Task: Create a due date automation trigger when advanced on, on the monday after a card is due add fields with custom field "Resume" set to a date between 1 and 7 working days ago at 11:00 AM.
Action: Mouse moved to (1173, 95)
Screenshot: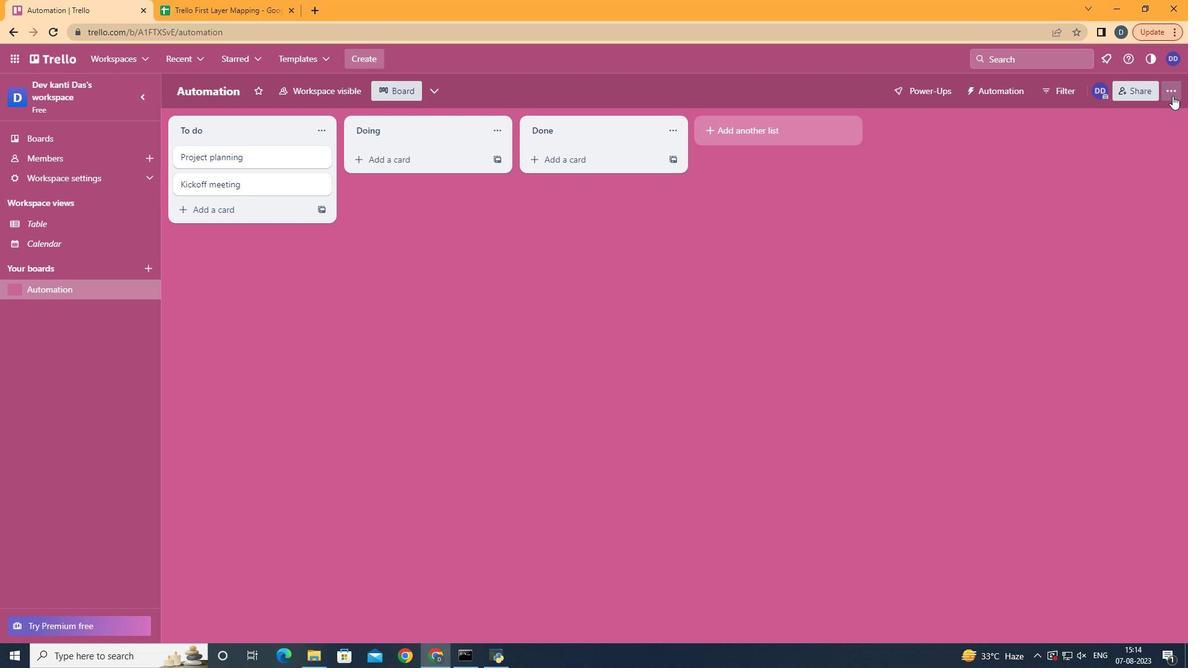 
Action: Mouse pressed left at (1173, 95)
Screenshot: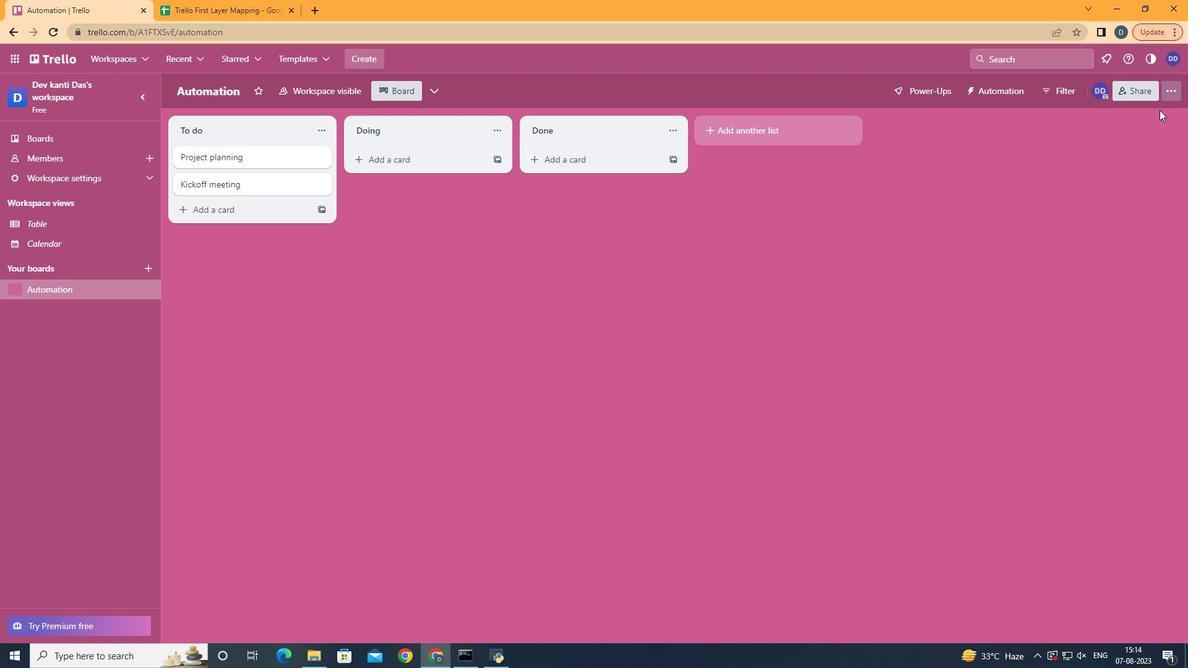 
Action: Mouse moved to (1041, 272)
Screenshot: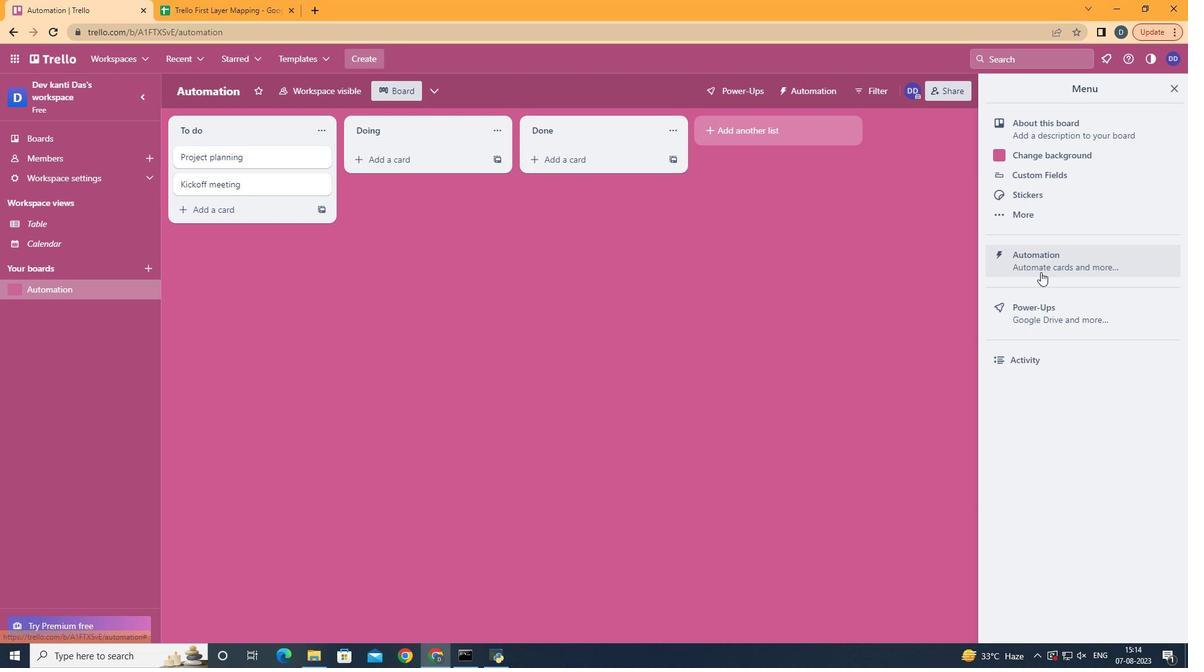 
Action: Mouse pressed left at (1041, 272)
Screenshot: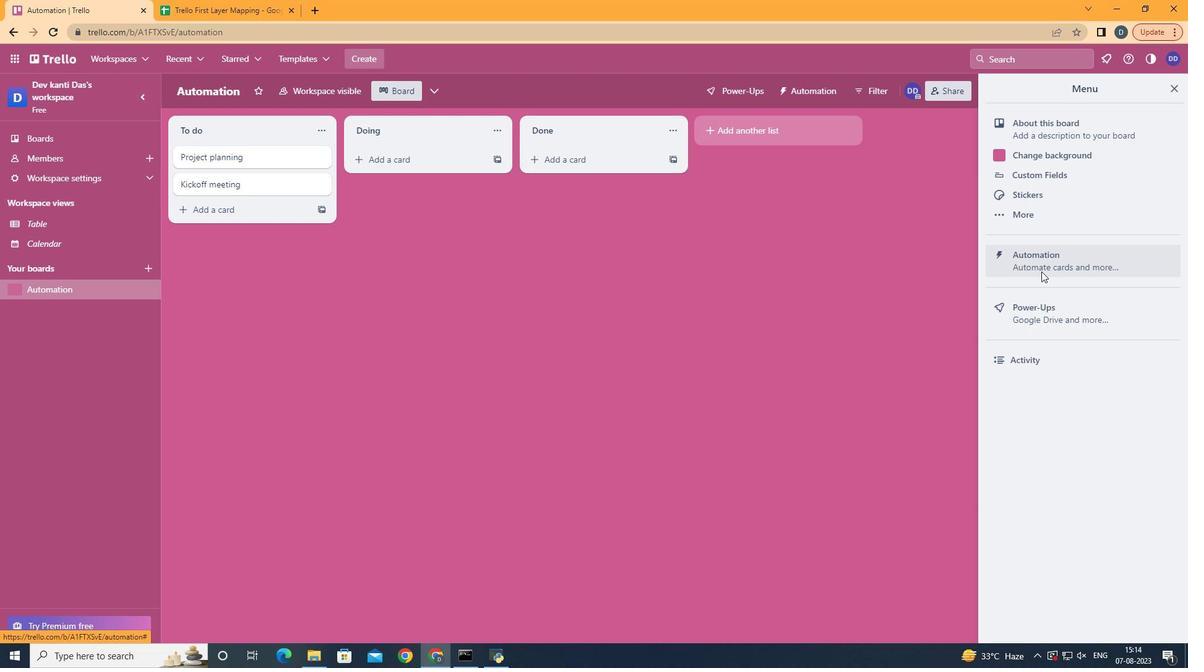 
Action: Mouse moved to (217, 256)
Screenshot: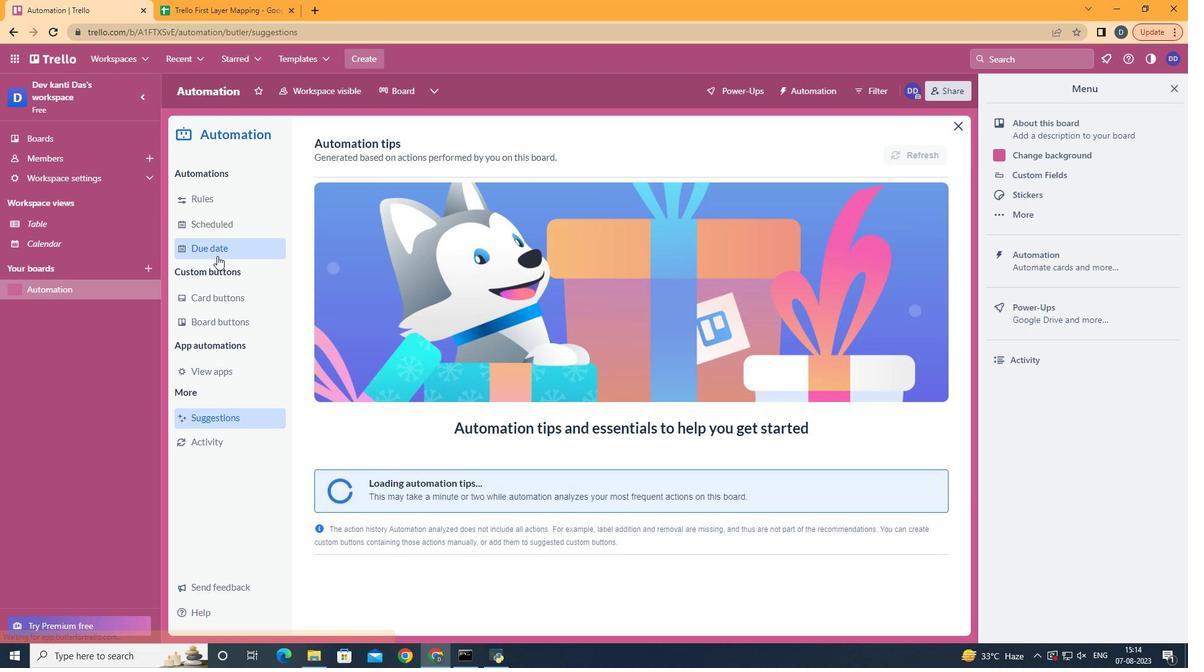 
Action: Mouse pressed left at (217, 256)
Screenshot: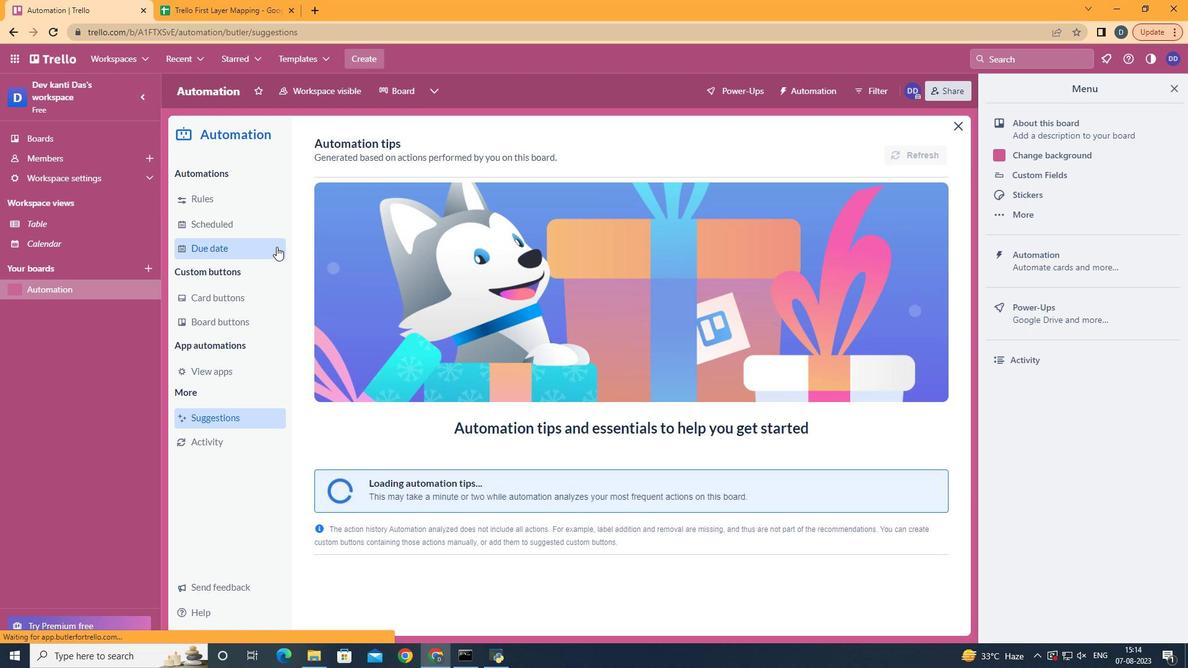 
Action: Mouse moved to (864, 151)
Screenshot: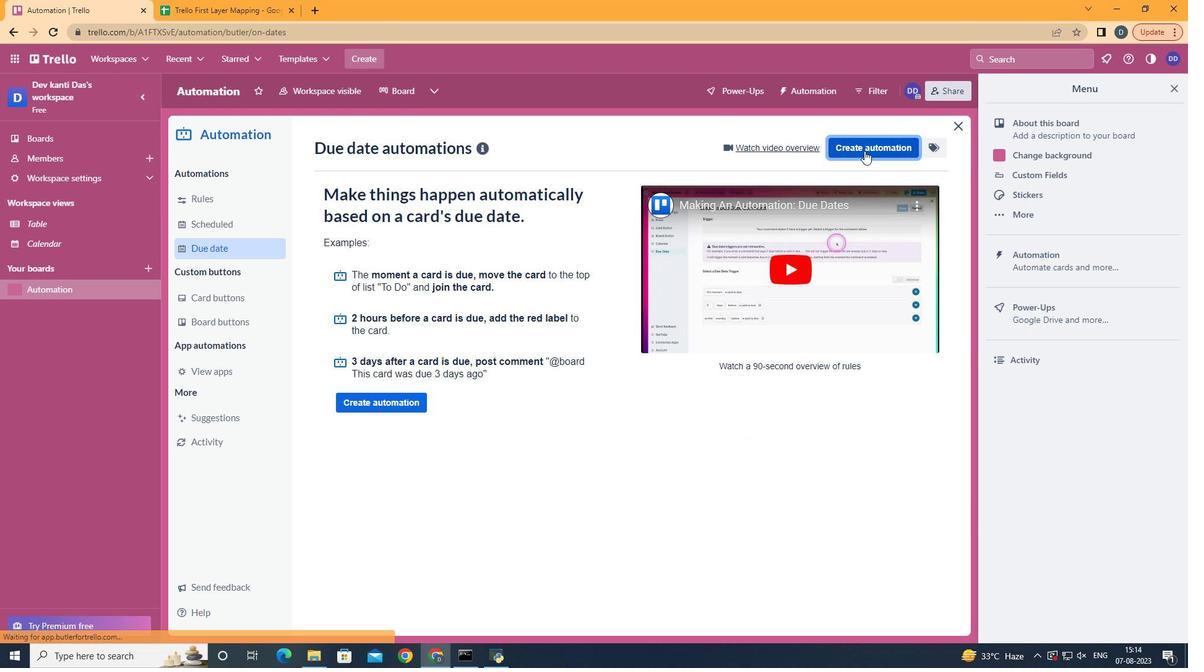 
Action: Mouse pressed left at (864, 151)
Screenshot: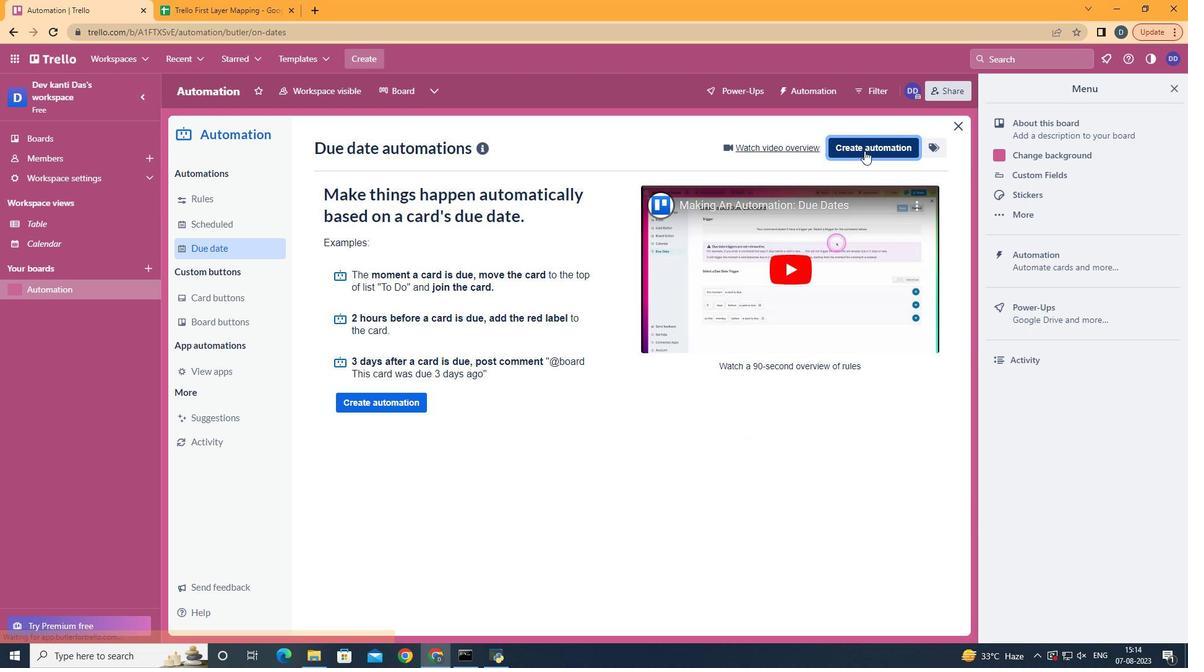 
Action: Mouse moved to (635, 274)
Screenshot: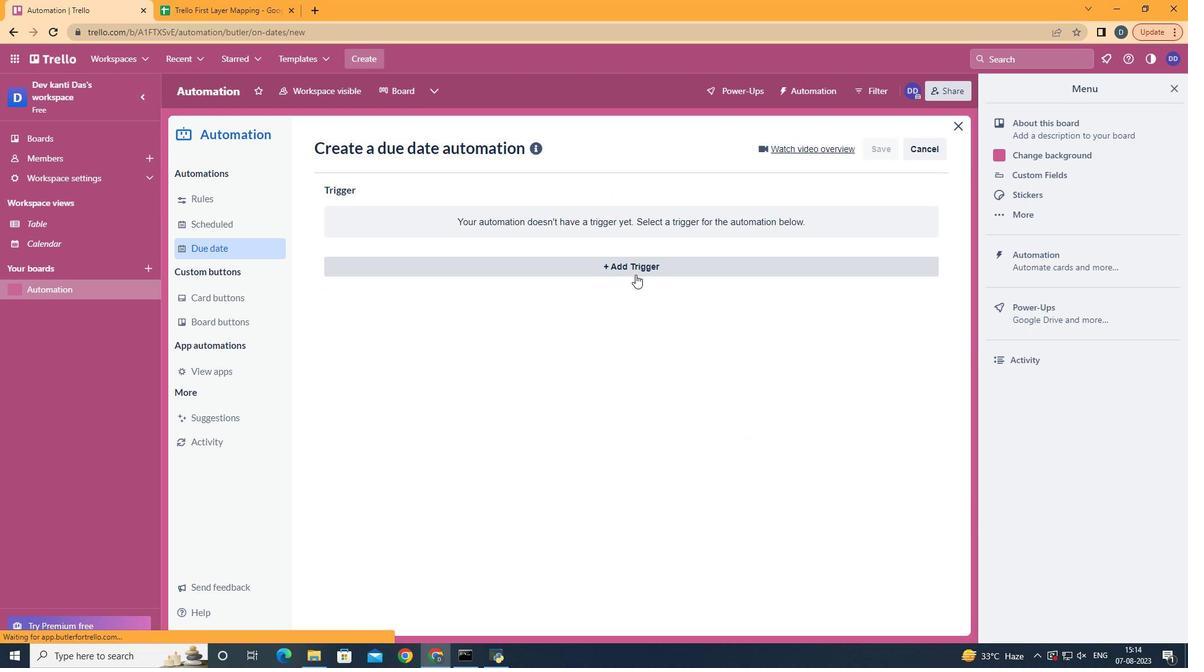 
Action: Mouse pressed left at (635, 274)
Screenshot: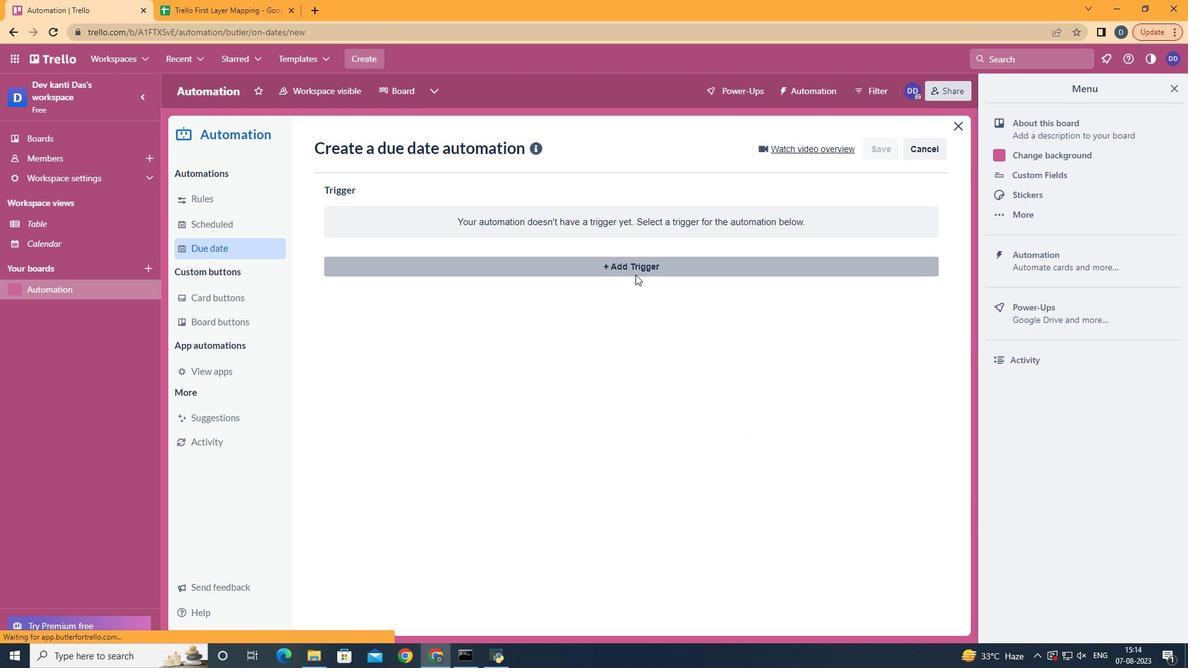 
Action: Mouse moved to (404, 318)
Screenshot: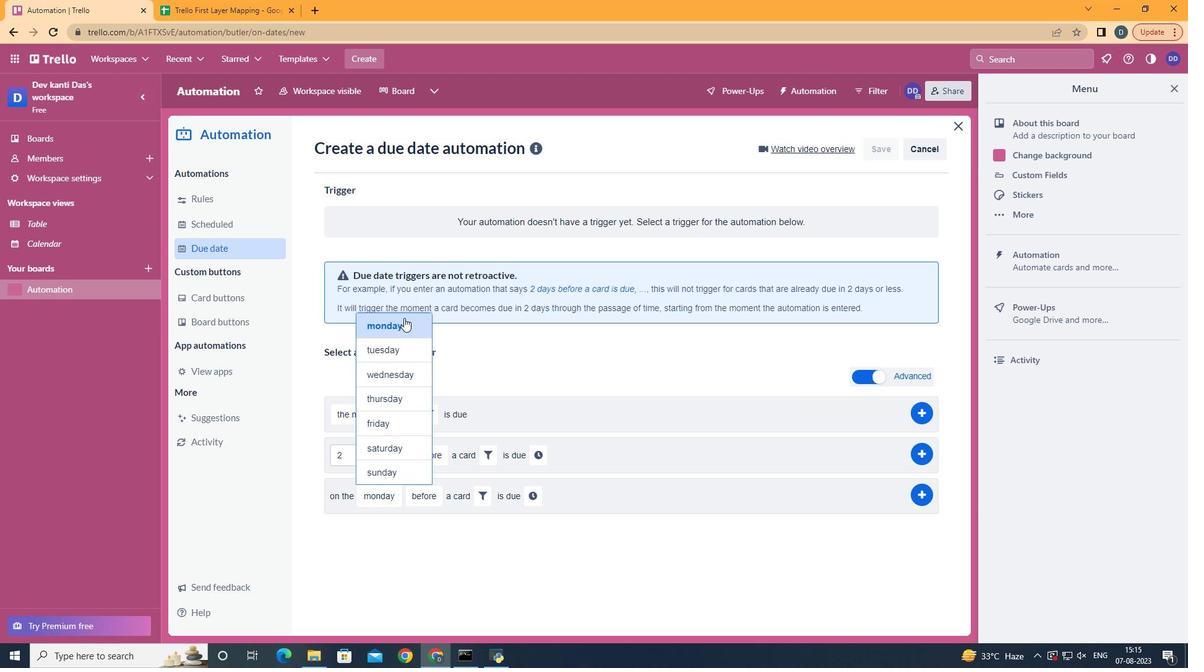
Action: Mouse pressed left at (404, 318)
Screenshot: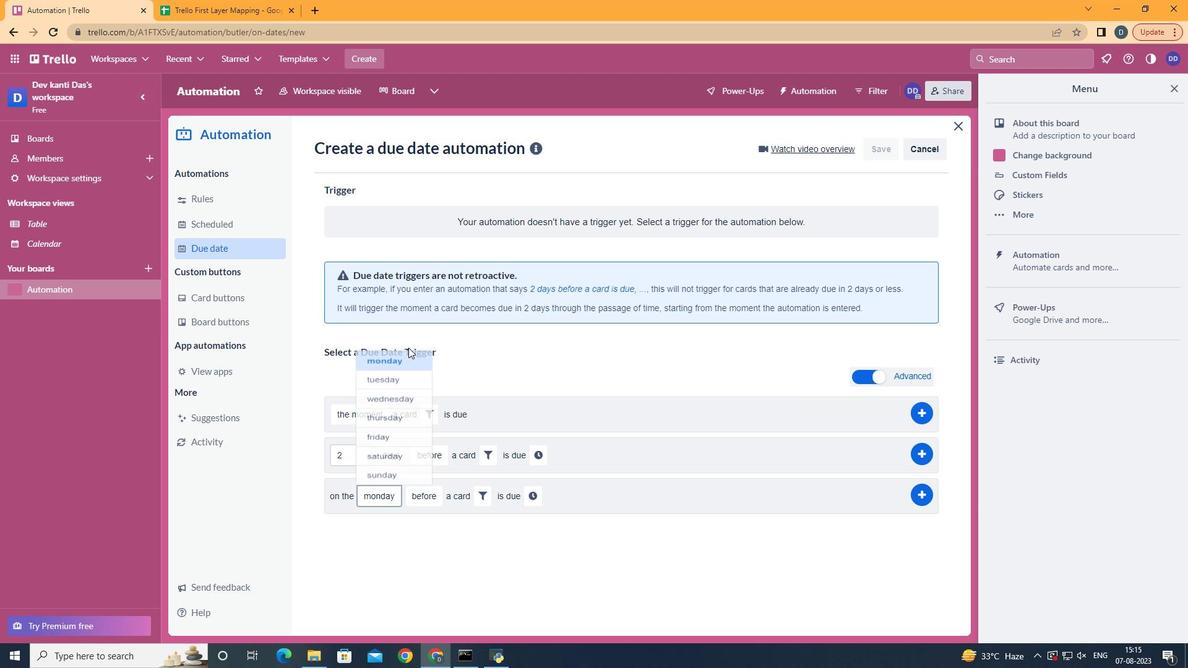
Action: Mouse moved to (432, 543)
Screenshot: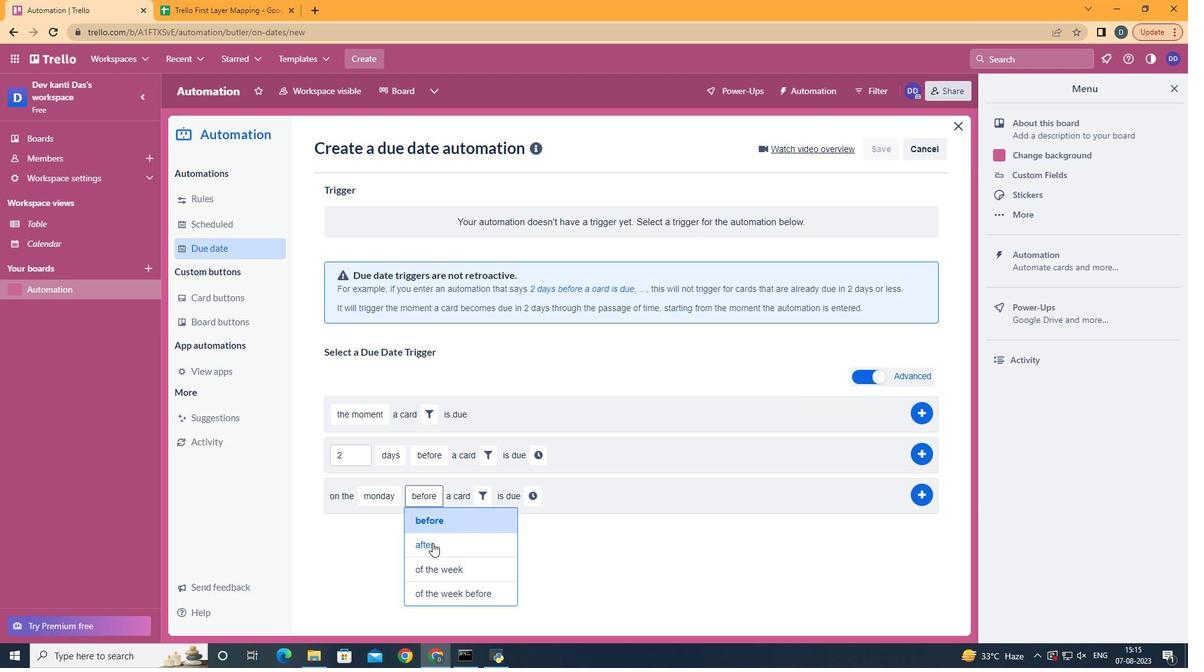 
Action: Mouse pressed left at (432, 543)
Screenshot: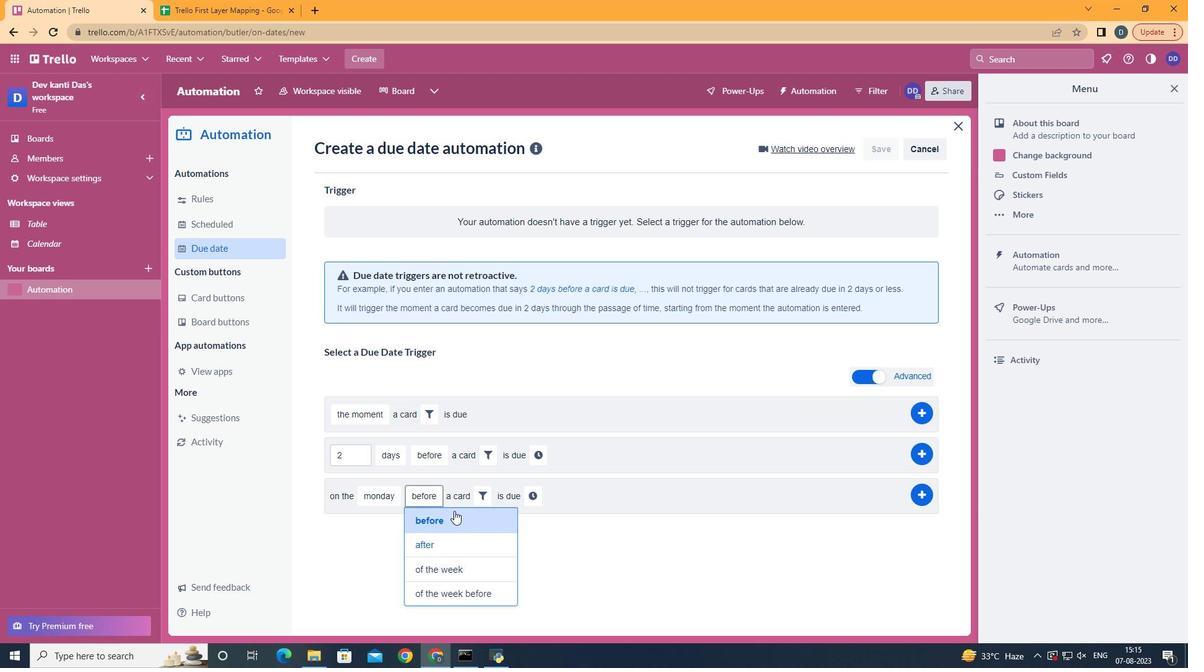 
Action: Mouse moved to (474, 492)
Screenshot: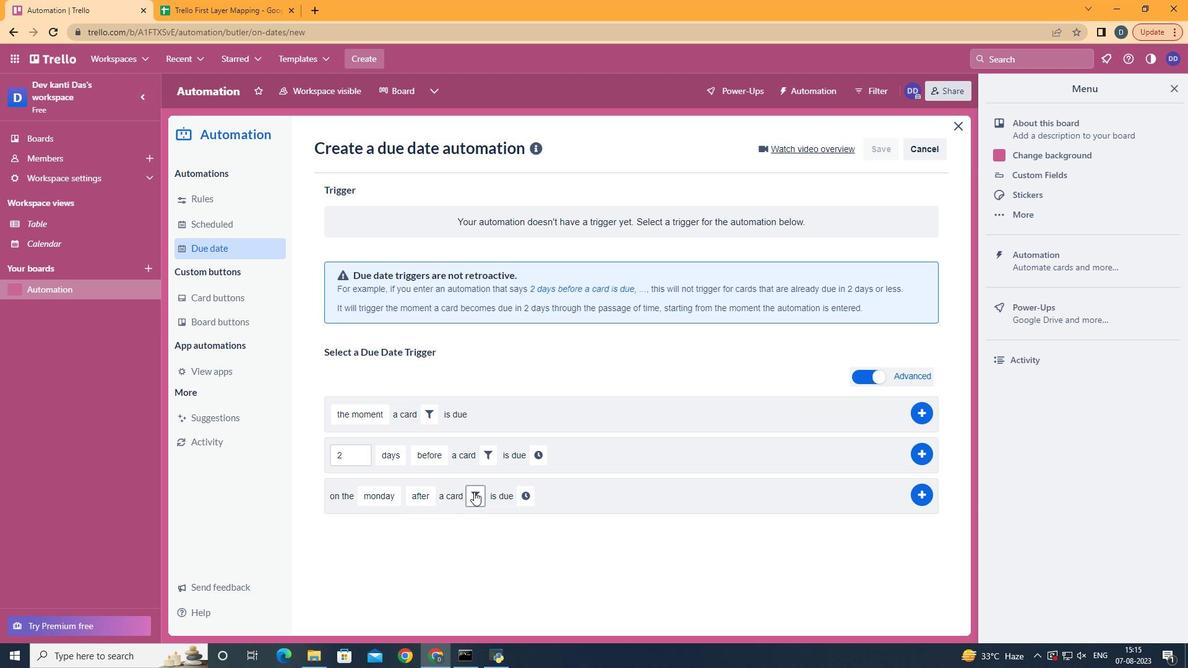 
Action: Mouse pressed left at (474, 492)
Screenshot: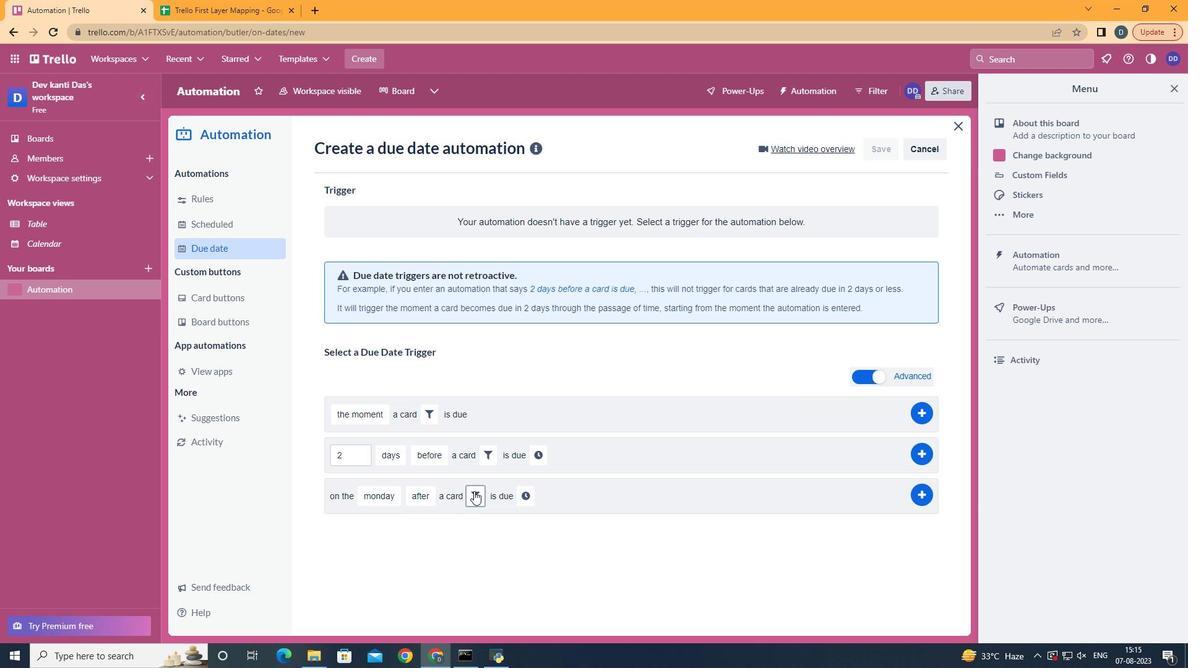 
Action: Mouse moved to (679, 535)
Screenshot: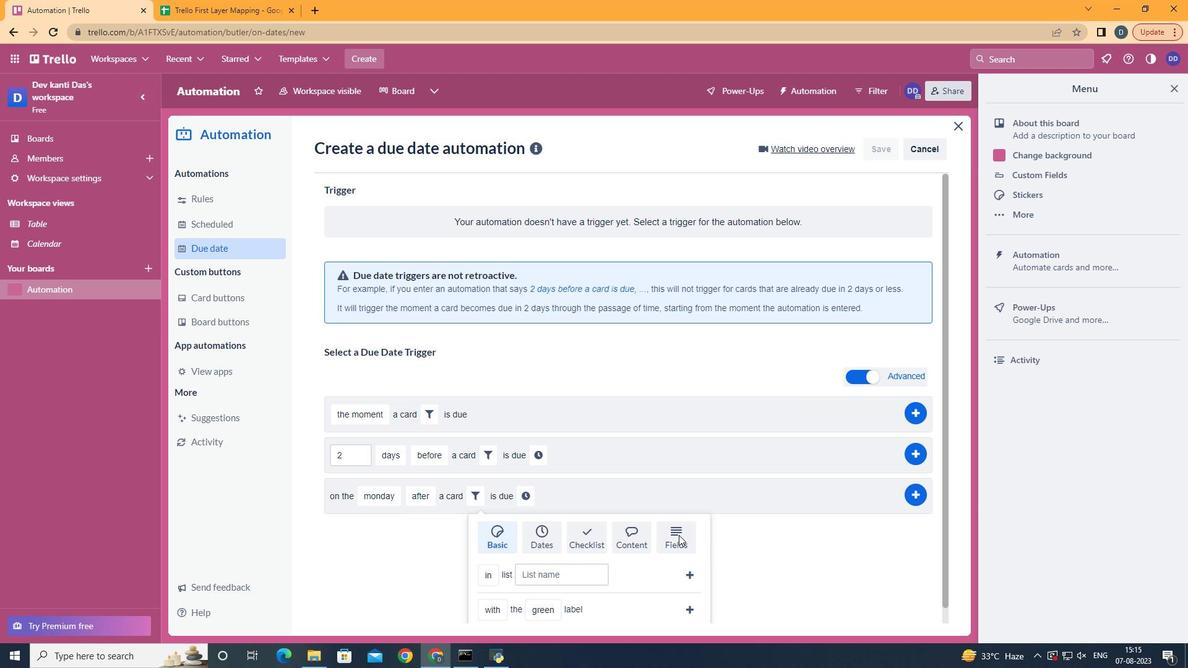 
Action: Mouse pressed left at (679, 535)
Screenshot: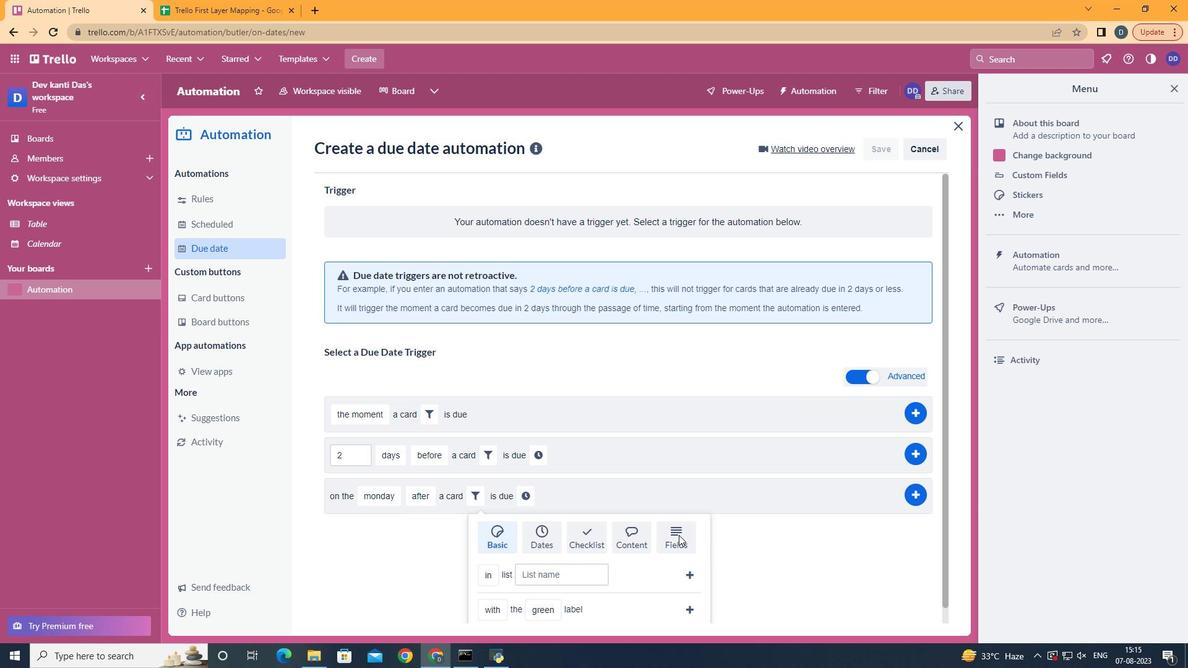 
Action: Mouse scrolled (679, 534) with delta (0, 0)
Screenshot: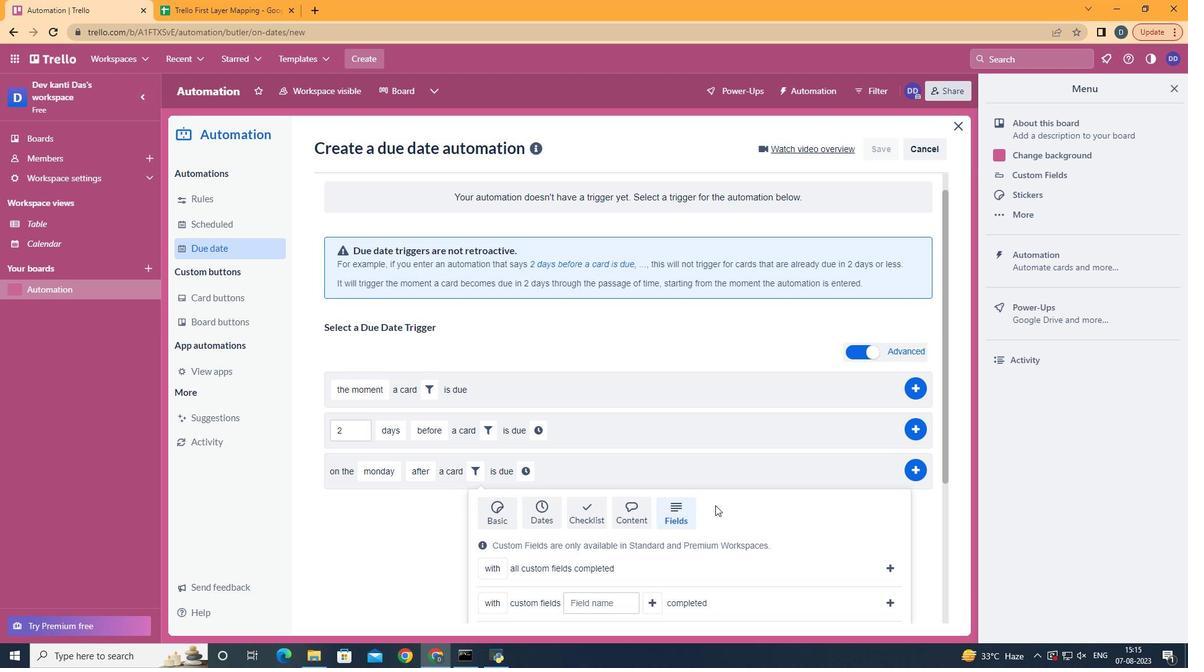 
Action: Mouse scrolled (679, 534) with delta (0, 0)
Screenshot: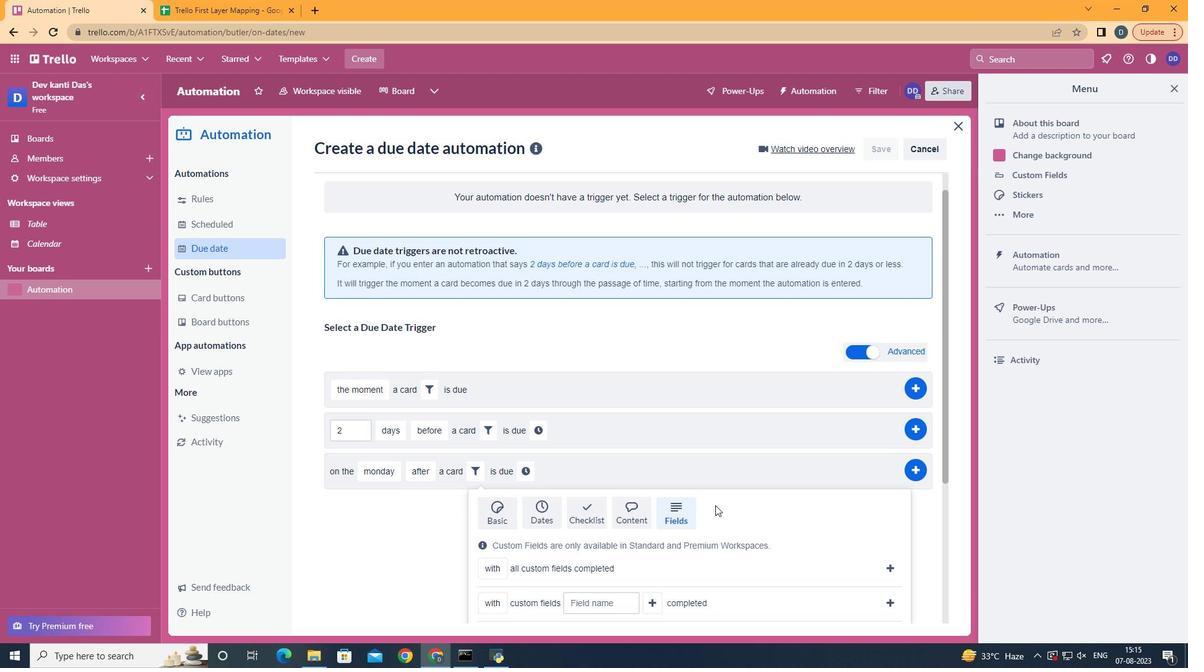 
Action: Mouse scrolled (679, 534) with delta (0, 0)
Screenshot: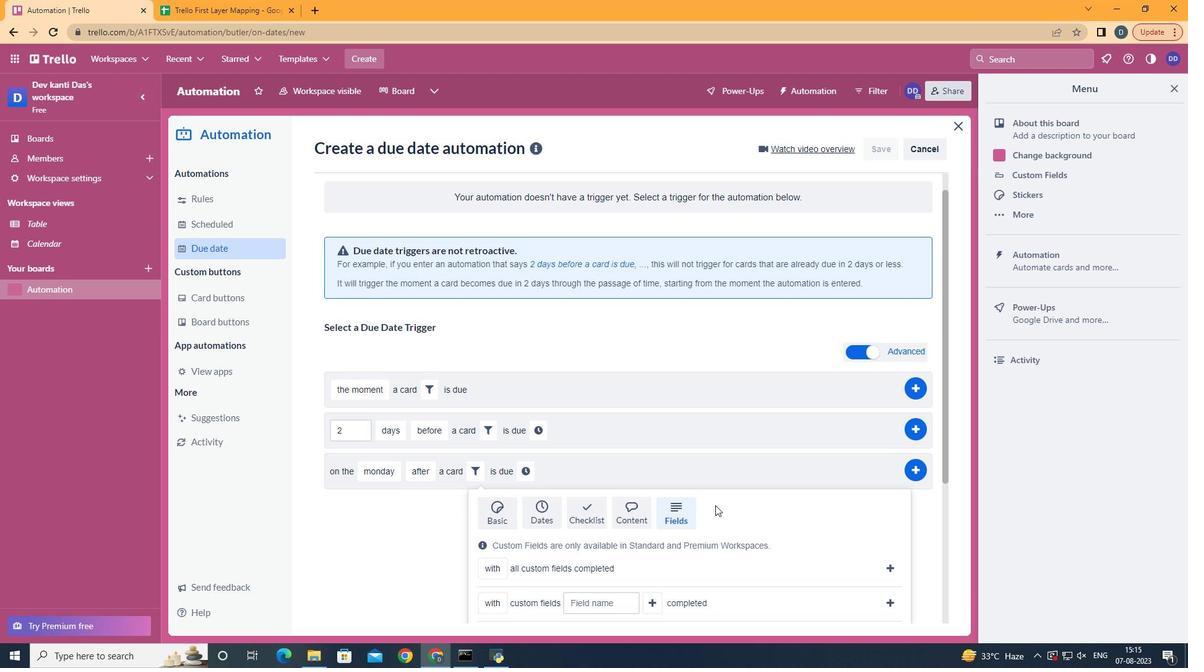 
Action: Mouse scrolled (679, 534) with delta (0, 0)
Screenshot: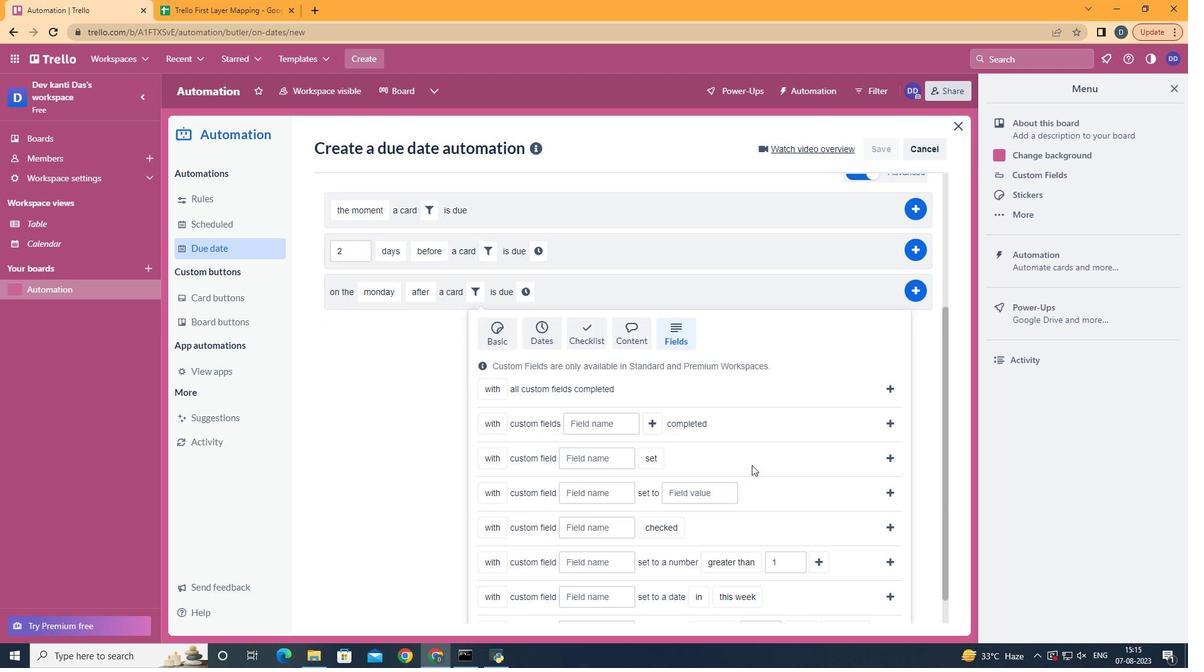 
Action: Mouse moved to (679, 534)
Screenshot: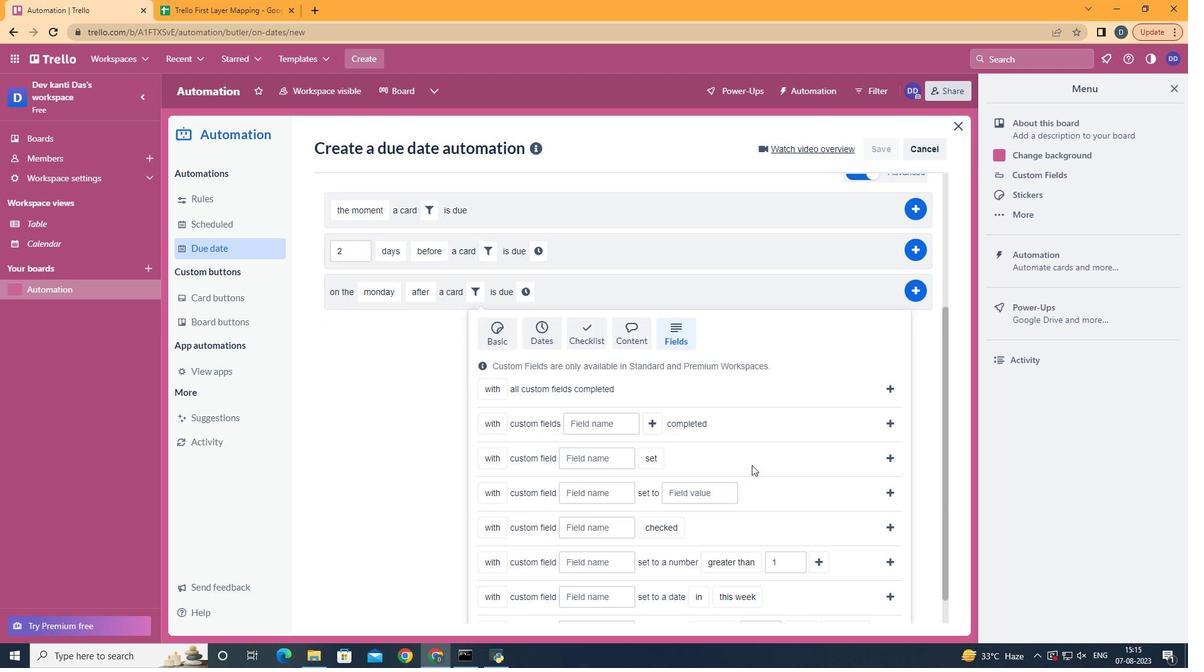 
Action: Mouse scrolled (679, 534) with delta (0, 0)
Screenshot: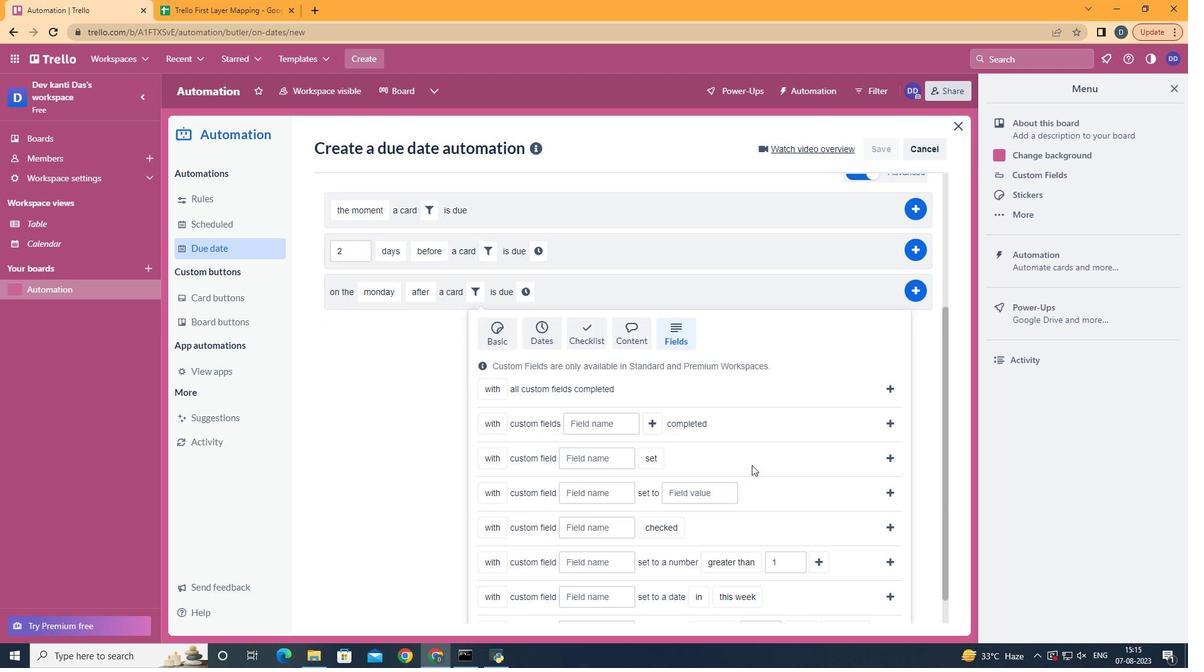 
Action: Mouse moved to (513, 544)
Screenshot: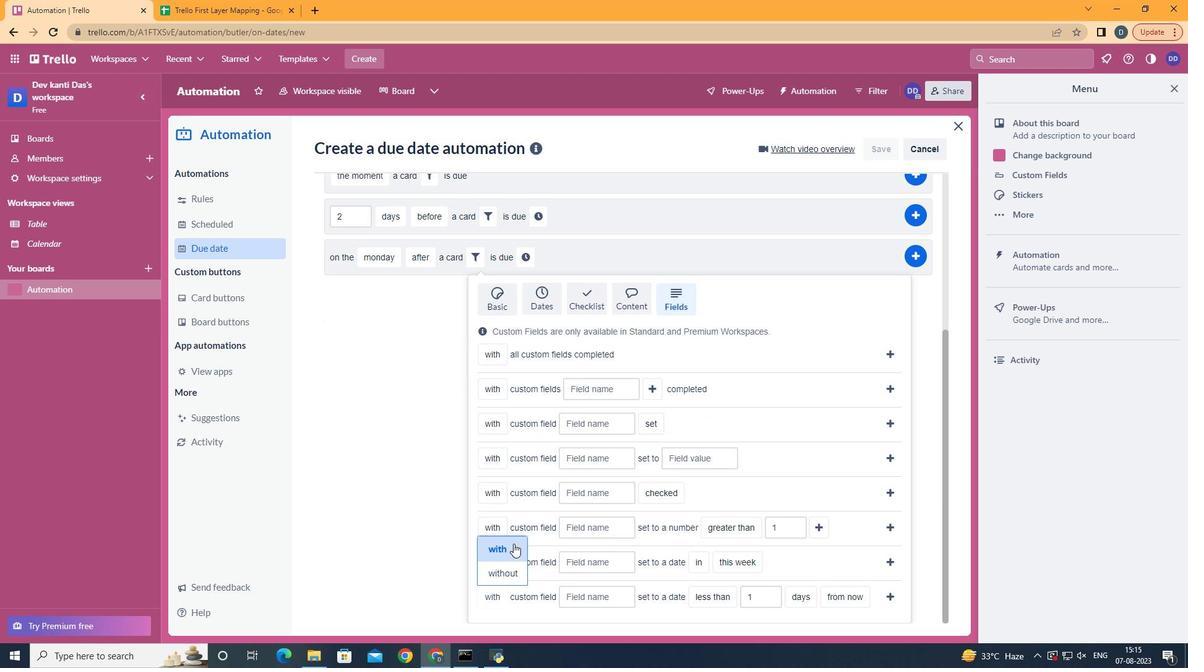 
Action: Mouse pressed left at (513, 544)
Screenshot: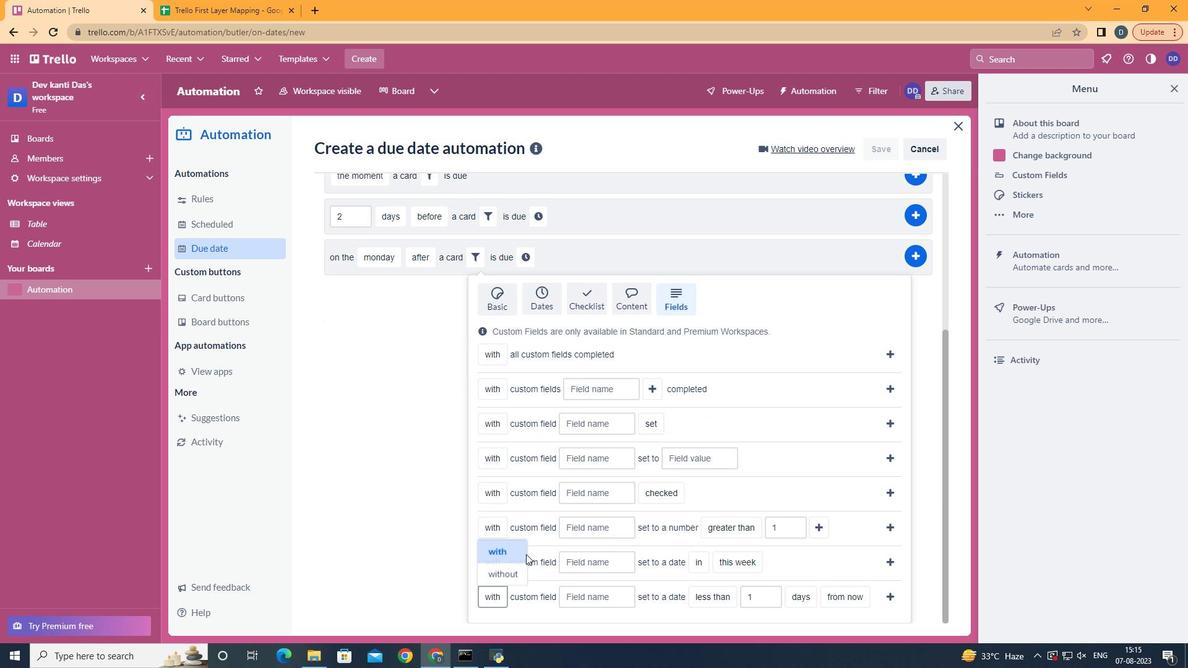 
Action: Mouse moved to (596, 596)
Screenshot: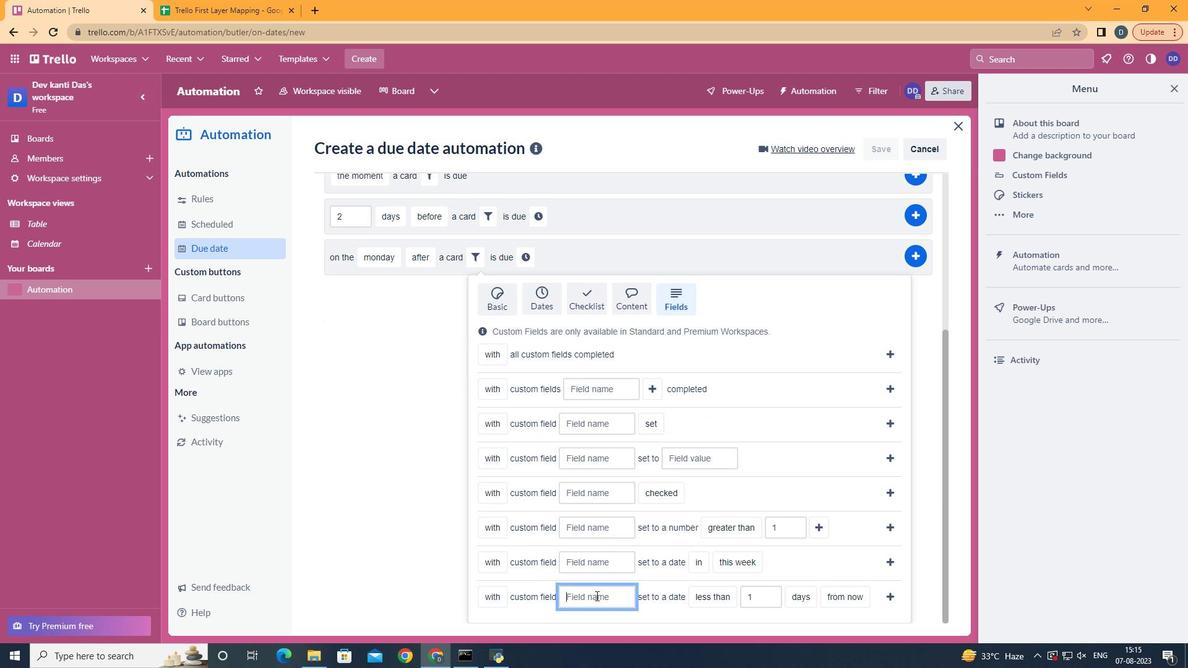 
Action: Mouse pressed left at (596, 596)
Screenshot: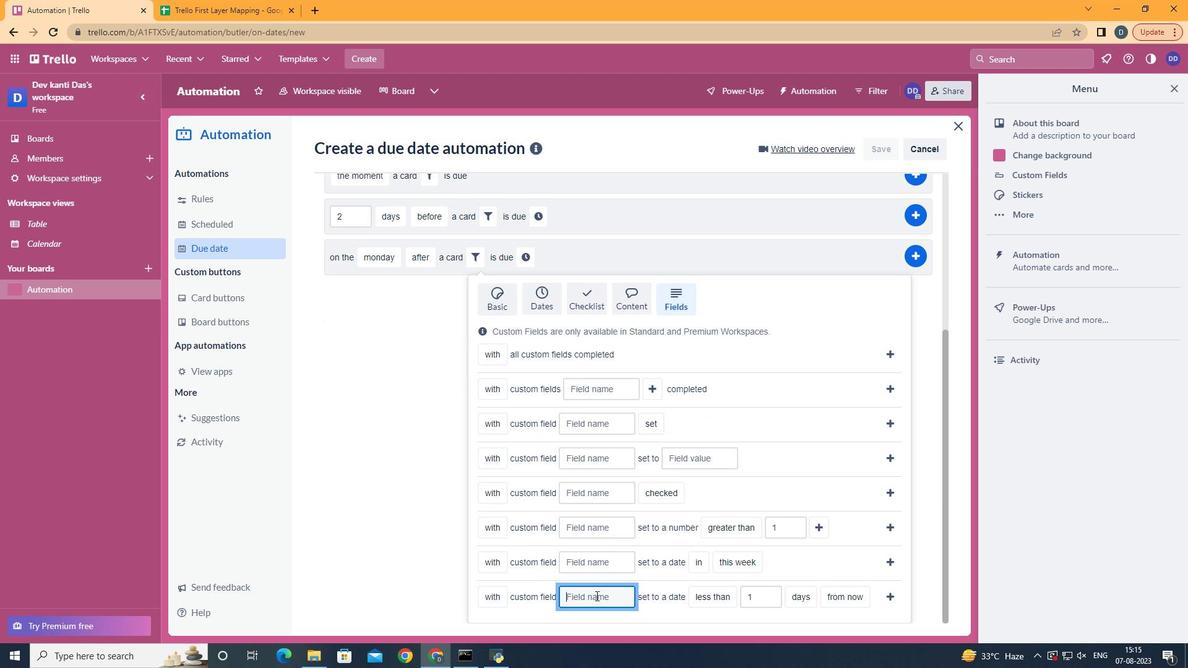 
Action: Key pressed <Key.shift>Resume
Screenshot: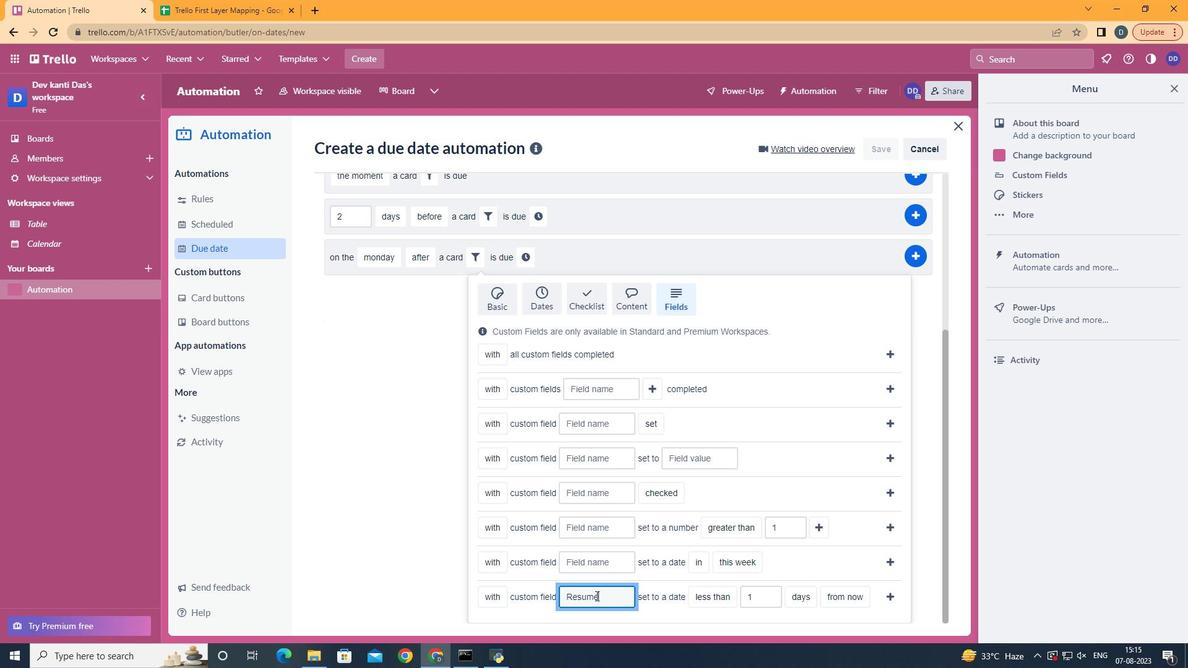 
Action: Mouse moved to (723, 572)
Screenshot: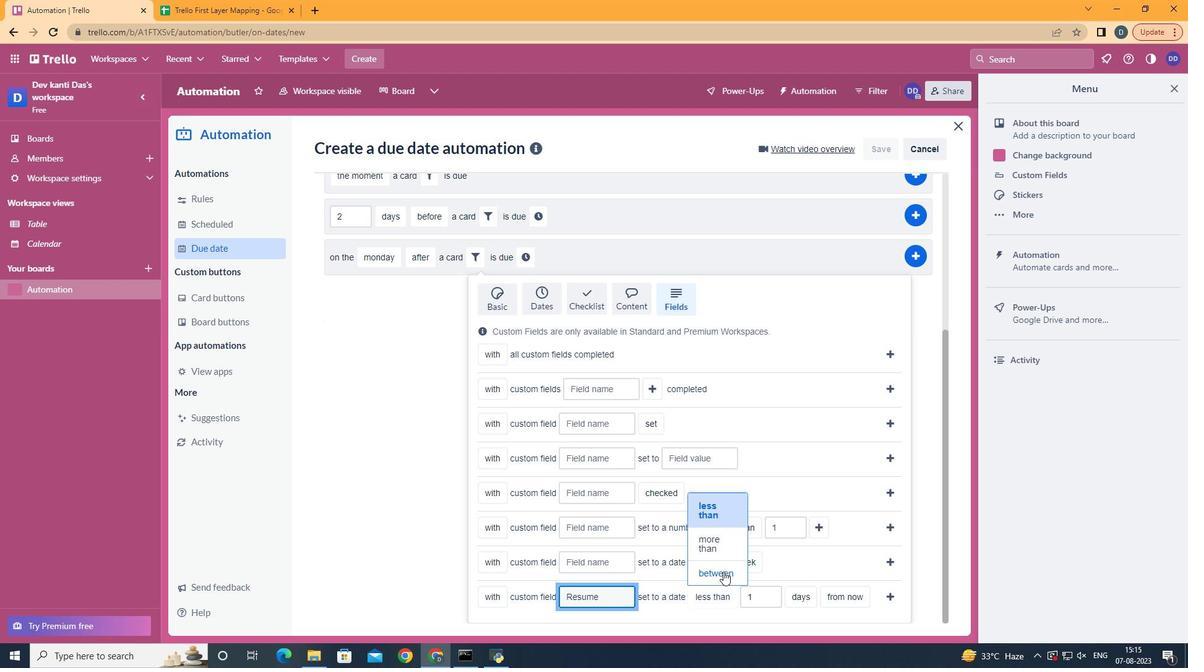 
Action: Mouse pressed left at (723, 572)
Screenshot: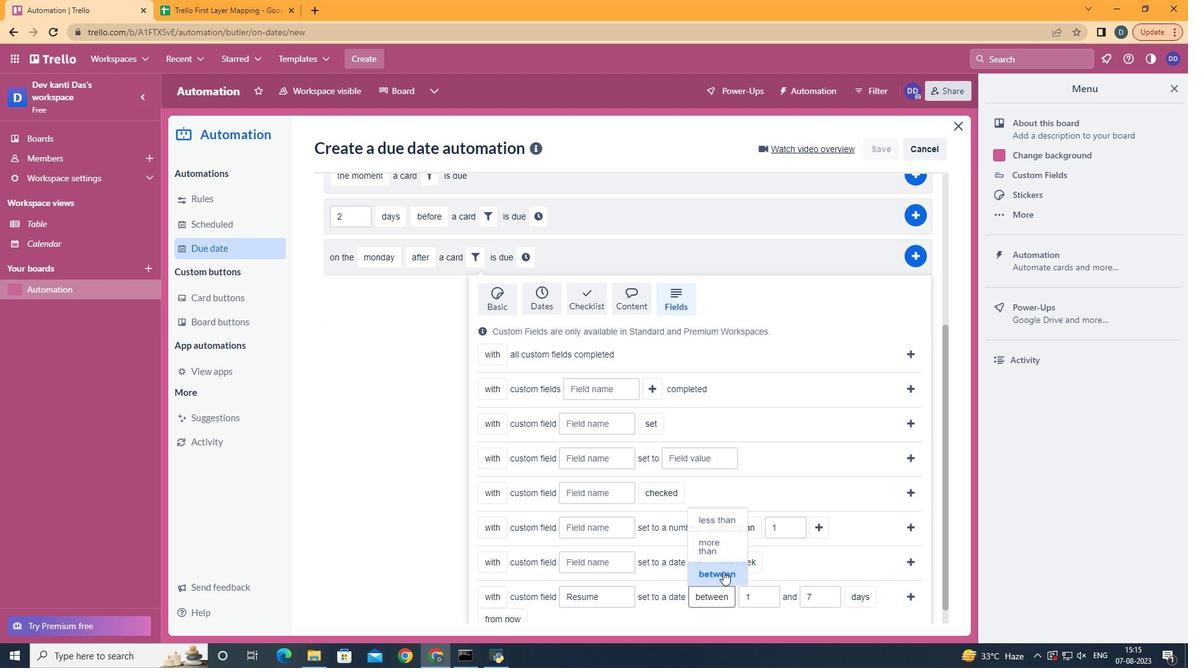 
Action: Mouse moved to (724, 571)
Screenshot: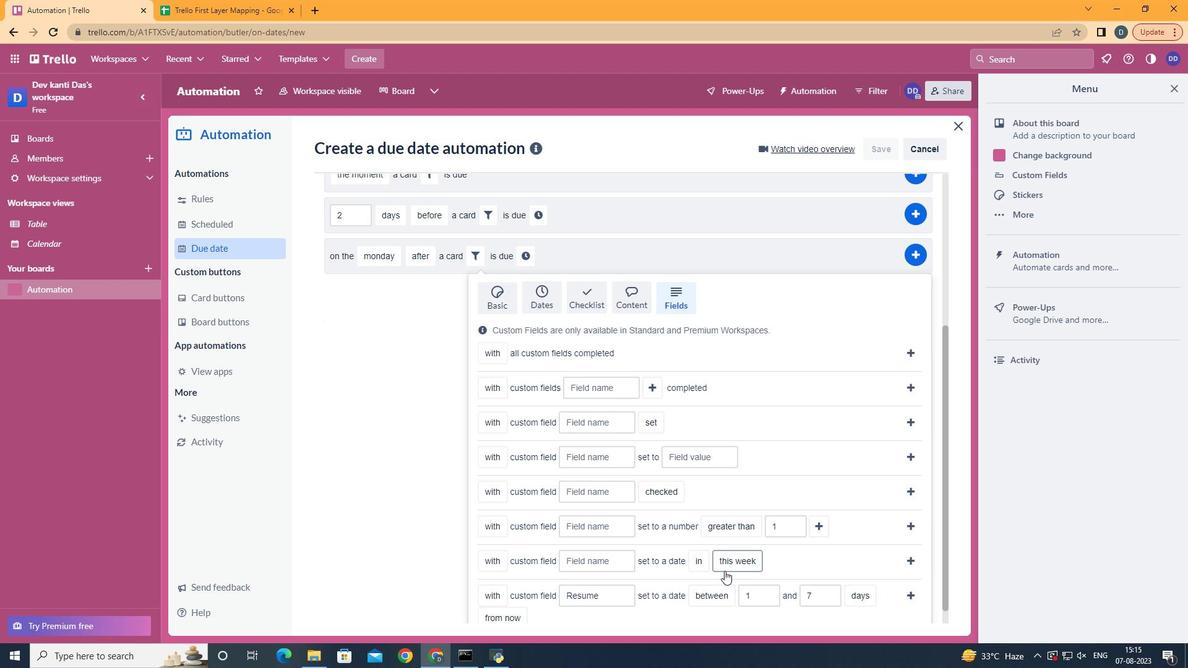 
Action: Mouse scrolled (724, 570) with delta (0, 0)
Screenshot: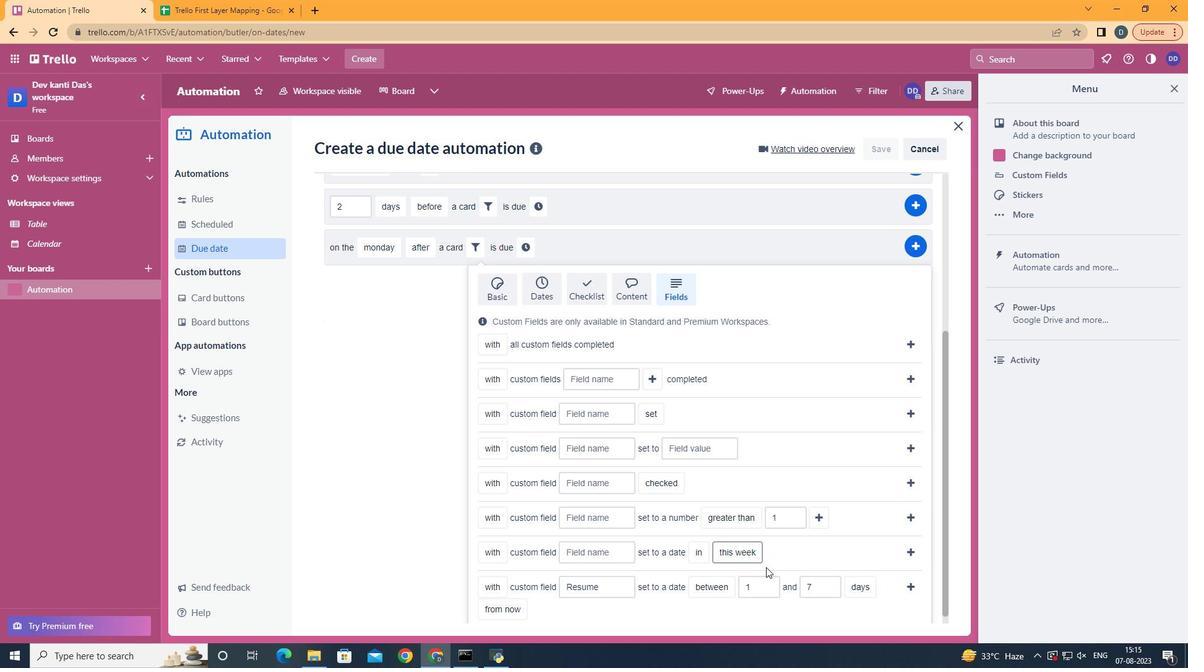 
Action: Mouse scrolled (724, 570) with delta (0, 0)
Screenshot: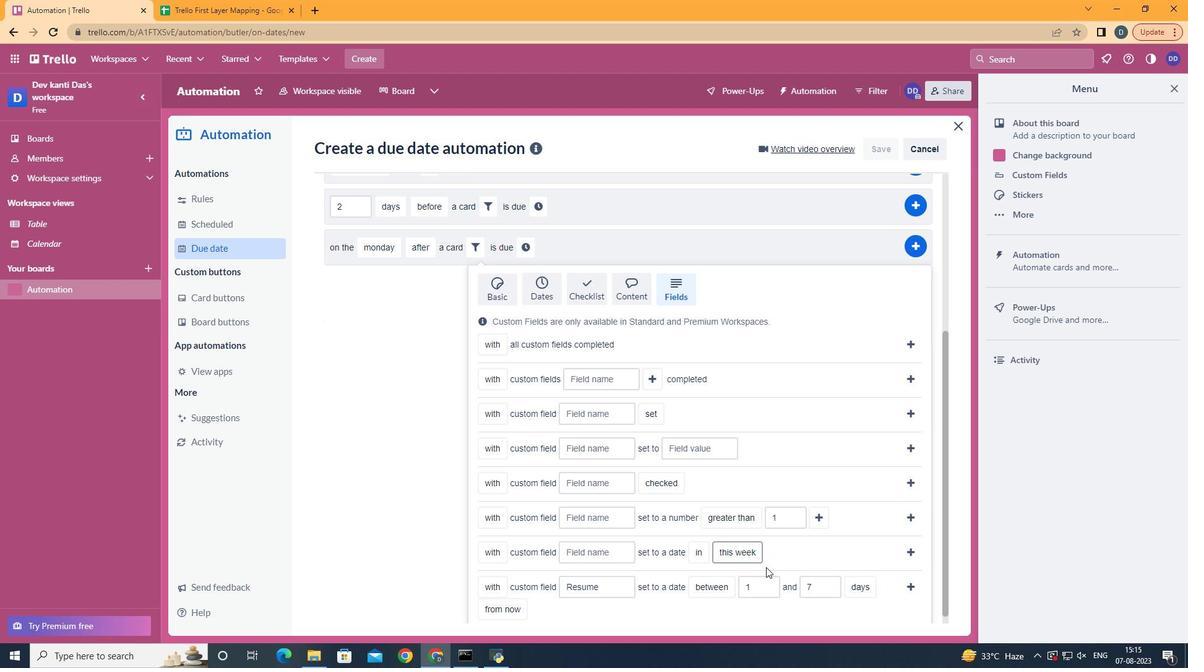 
Action: Mouse scrolled (724, 570) with delta (0, 0)
Screenshot: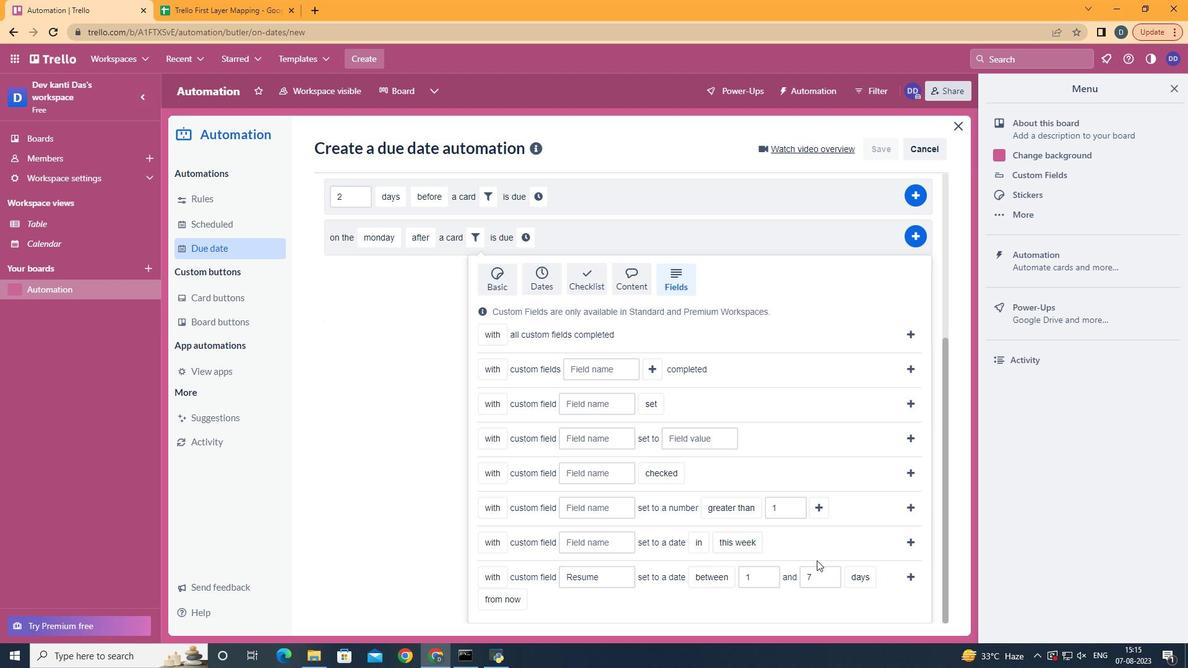 
Action: Mouse moved to (874, 557)
Screenshot: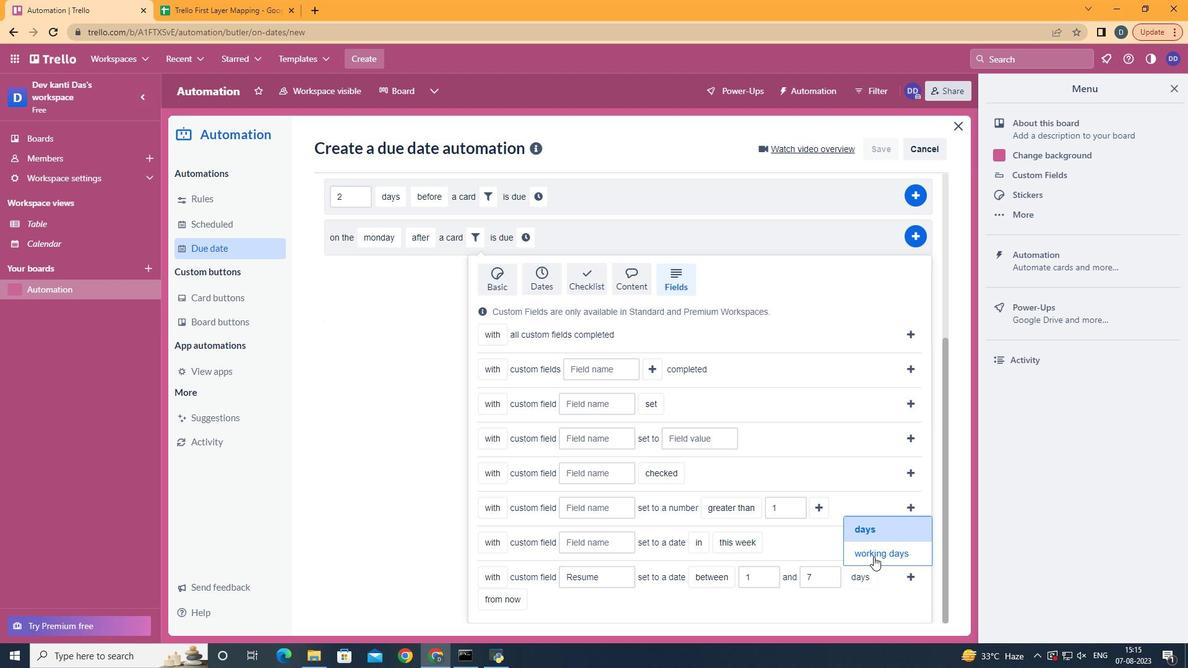 
Action: Mouse pressed left at (874, 557)
Screenshot: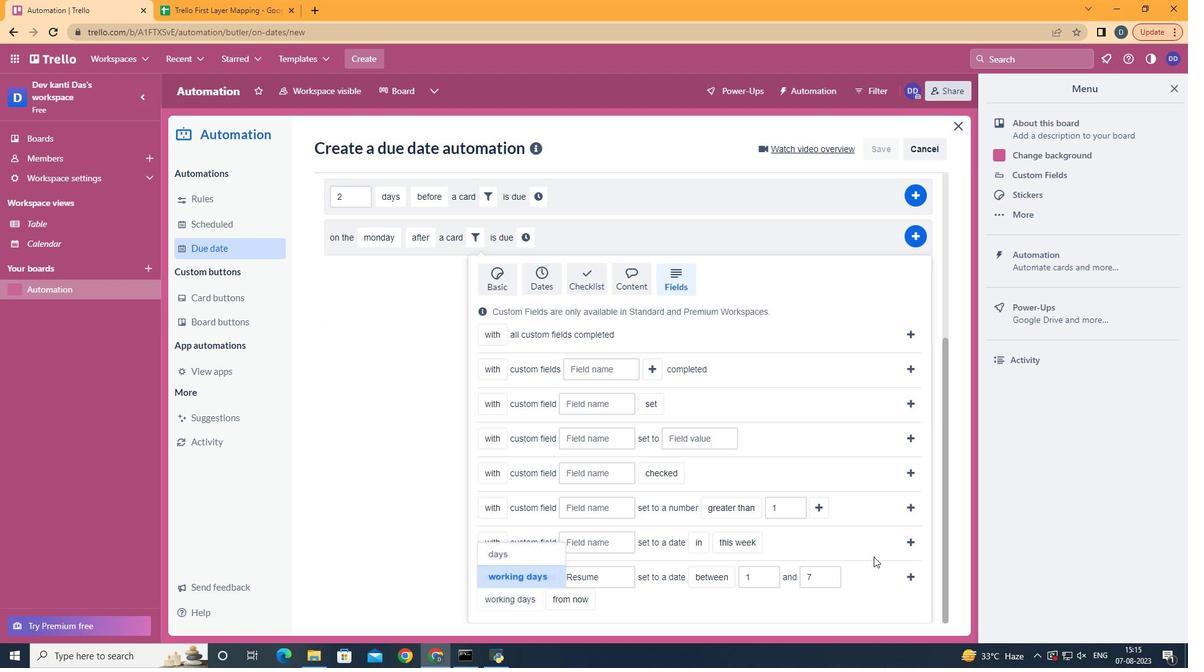 
Action: Mouse moved to (584, 580)
Screenshot: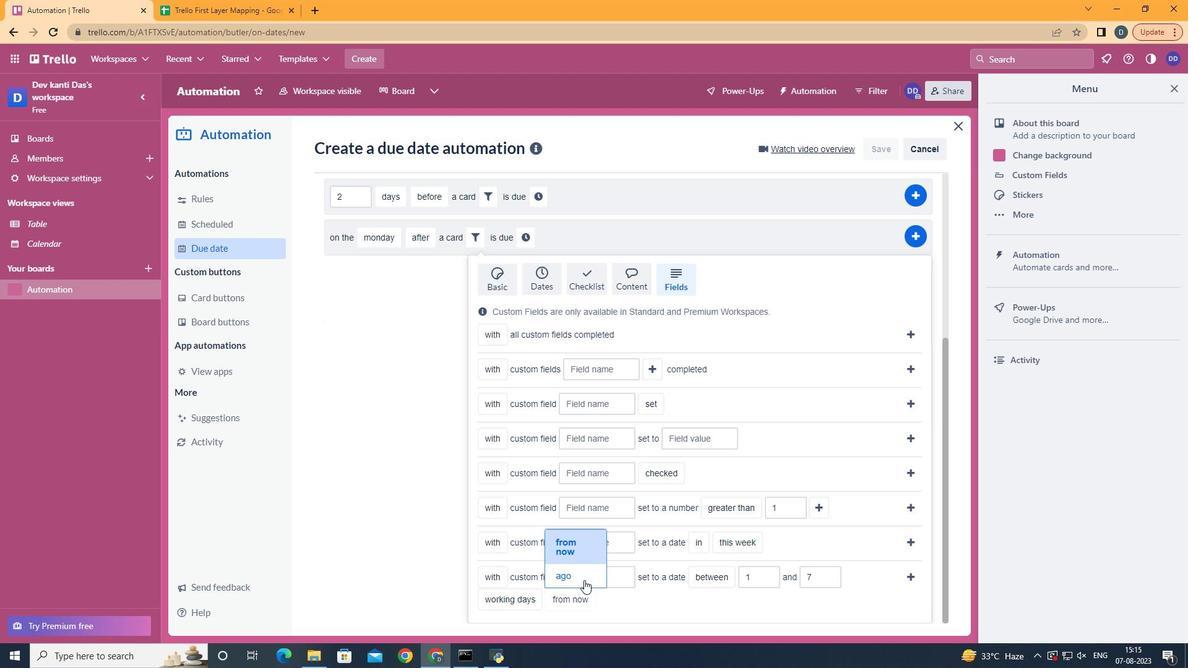 
Action: Mouse pressed left at (584, 580)
Screenshot: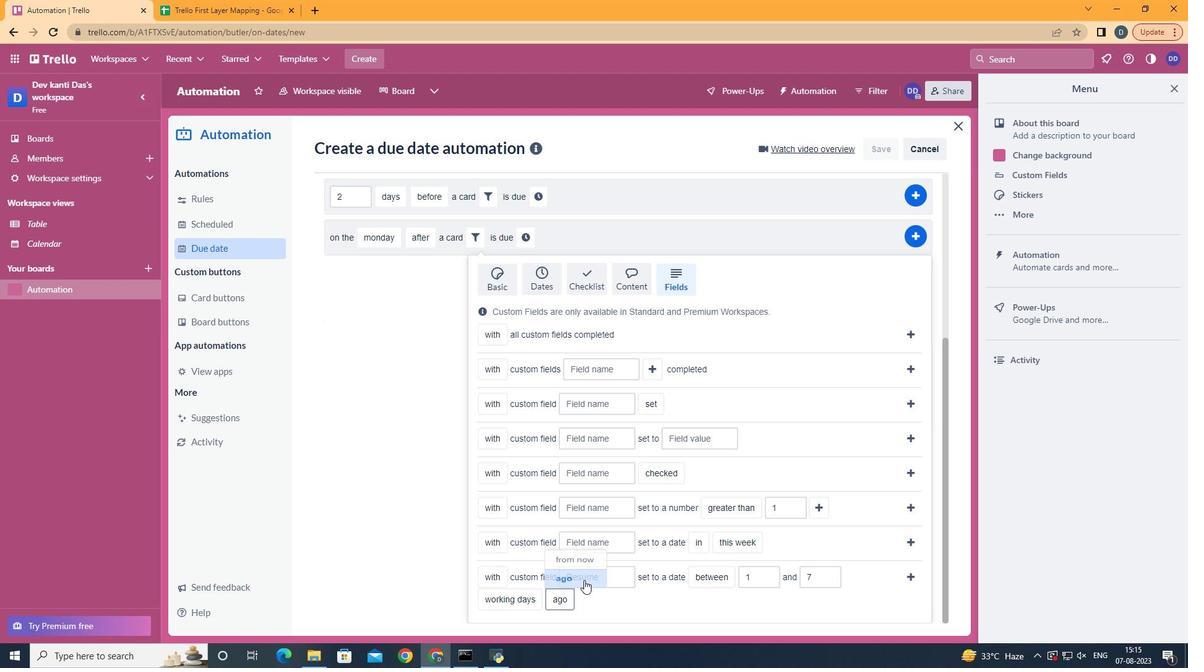 
Action: Mouse moved to (911, 579)
Screenshot: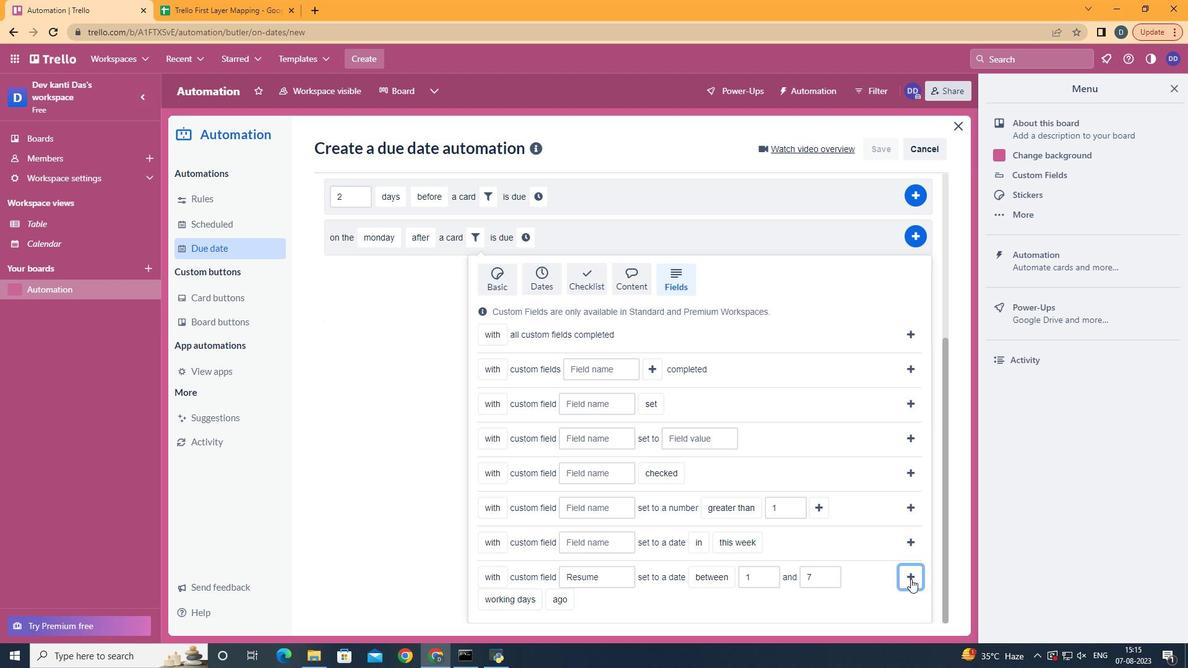 
Action: Mouse pressed left at (911, 579)
Screenshot: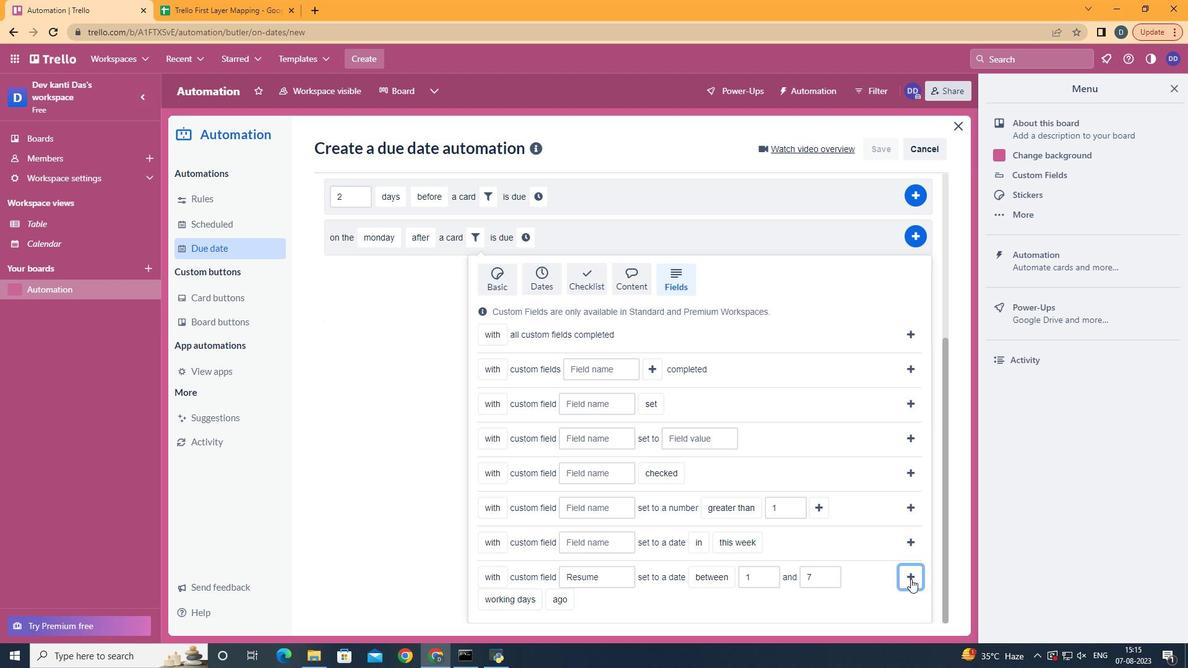 
Action: Mouse moved to (842, 497)
Screenshot: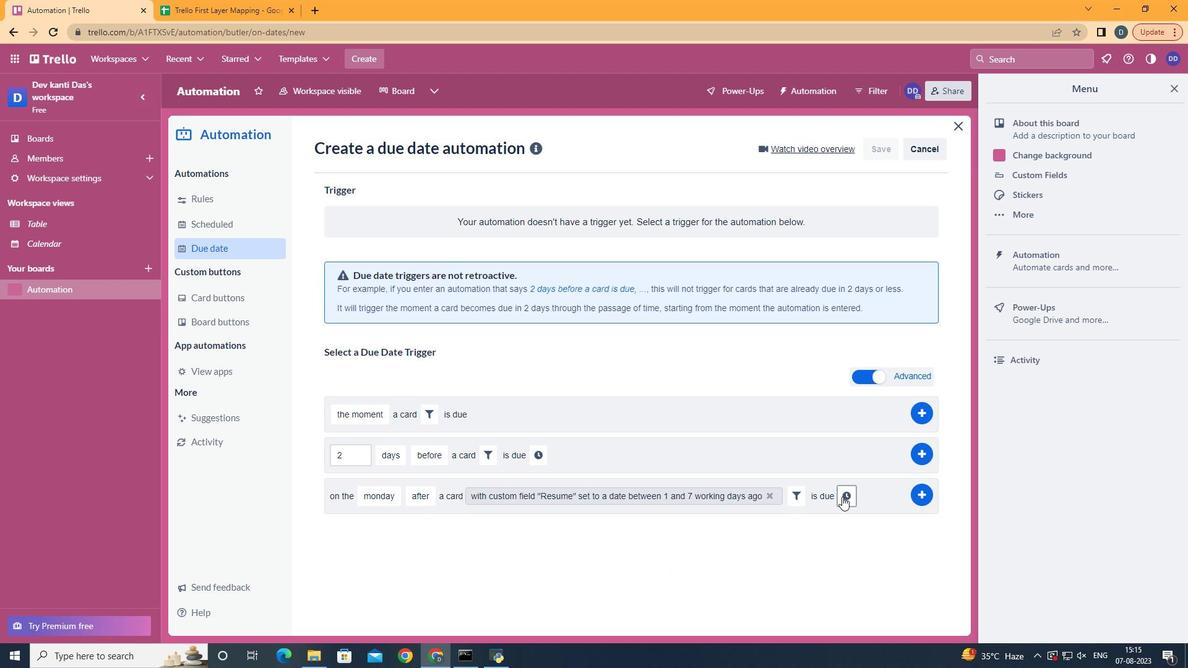 
Action: Mouse pressed left at (842, 497)
Screenshot: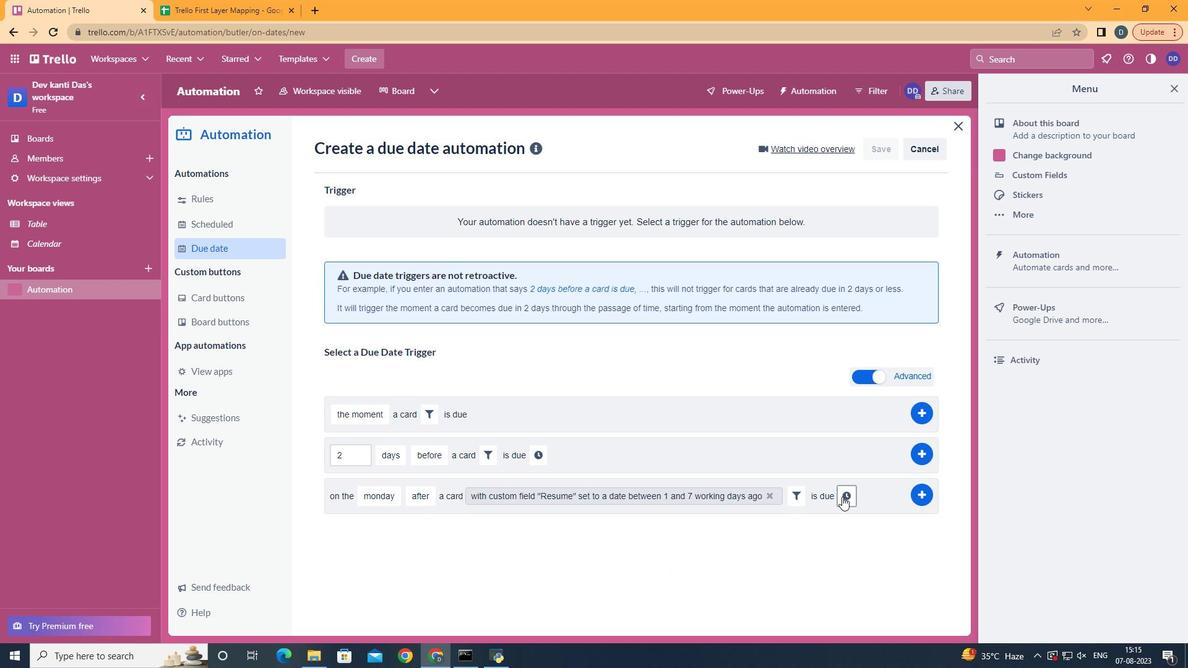 
Action: Mouse moved to (385, 524)
Screenshot: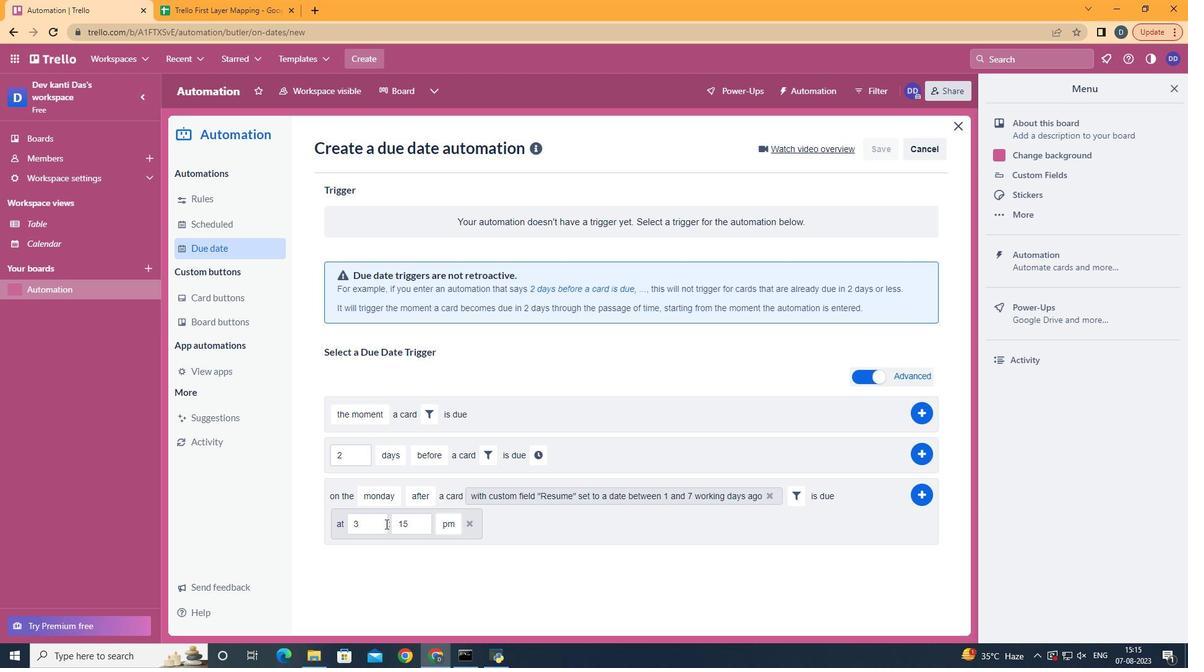 
Action: Mouse pressed left at (385, 524)
Screenshot: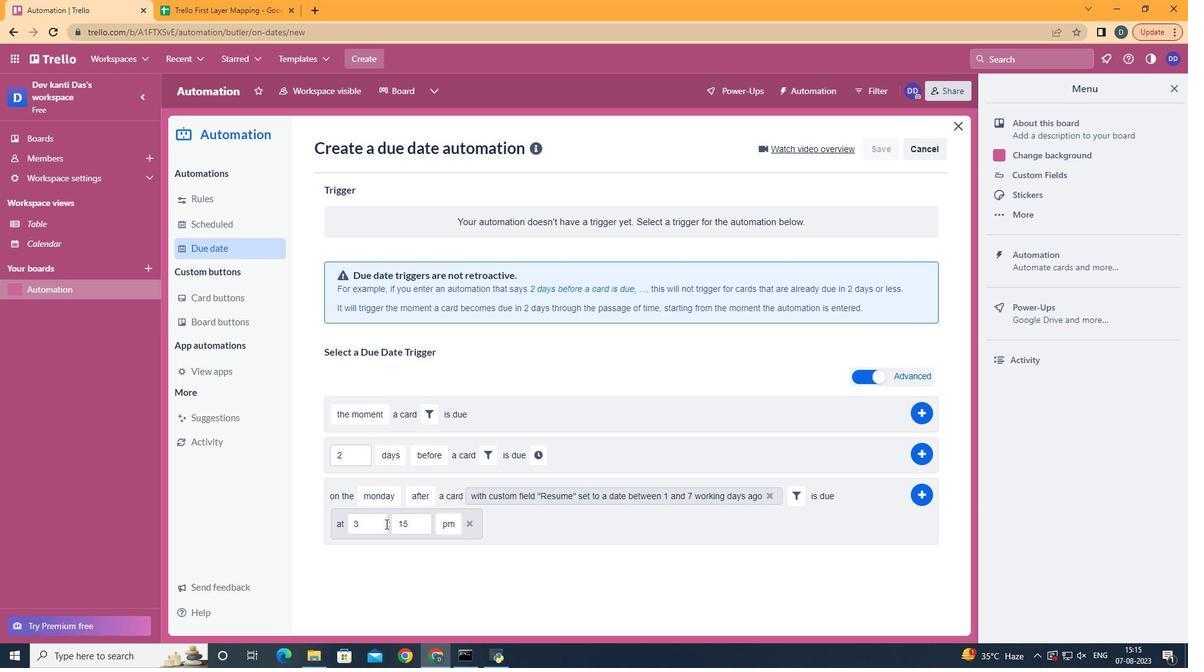 
Action: Mouse moved to (383, 524)
Screenshot: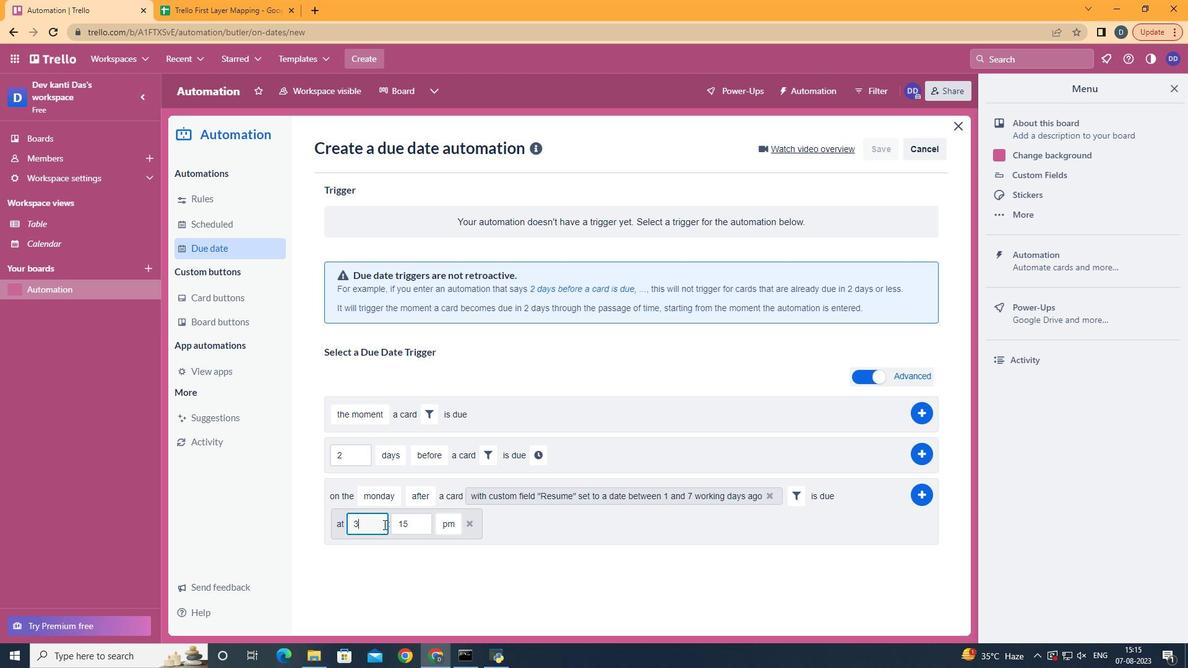 
Action: Key pressed <Key.backspace>11
Screenshot: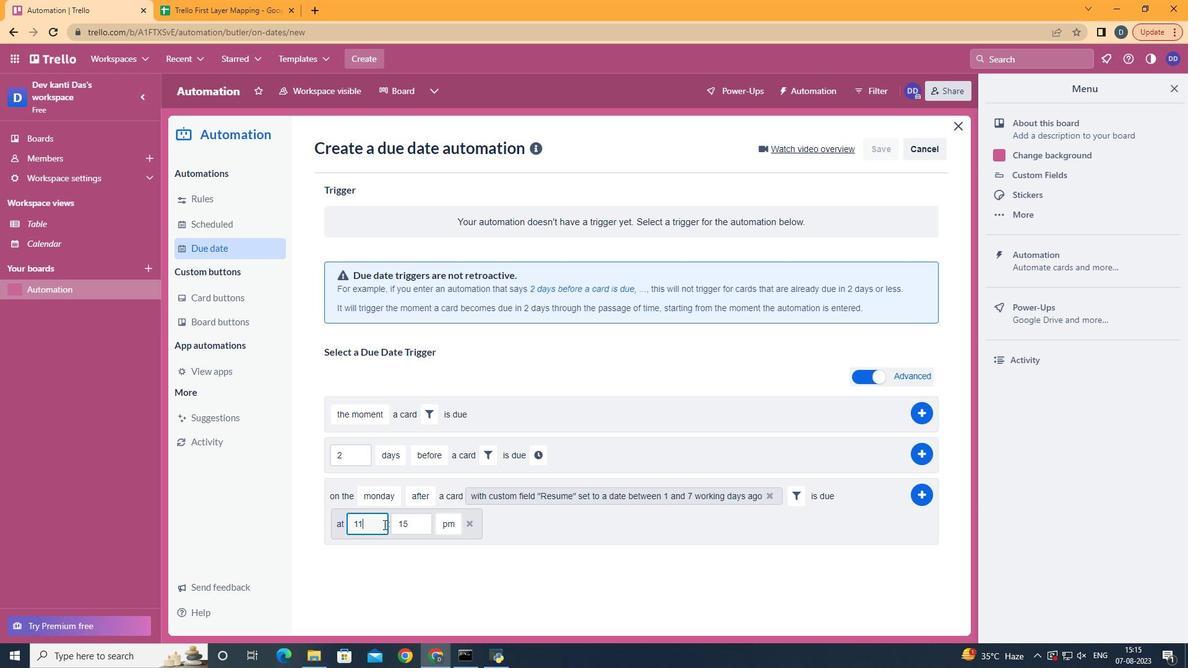 
Action: Mouse moved to (416, 523)
Screenshot: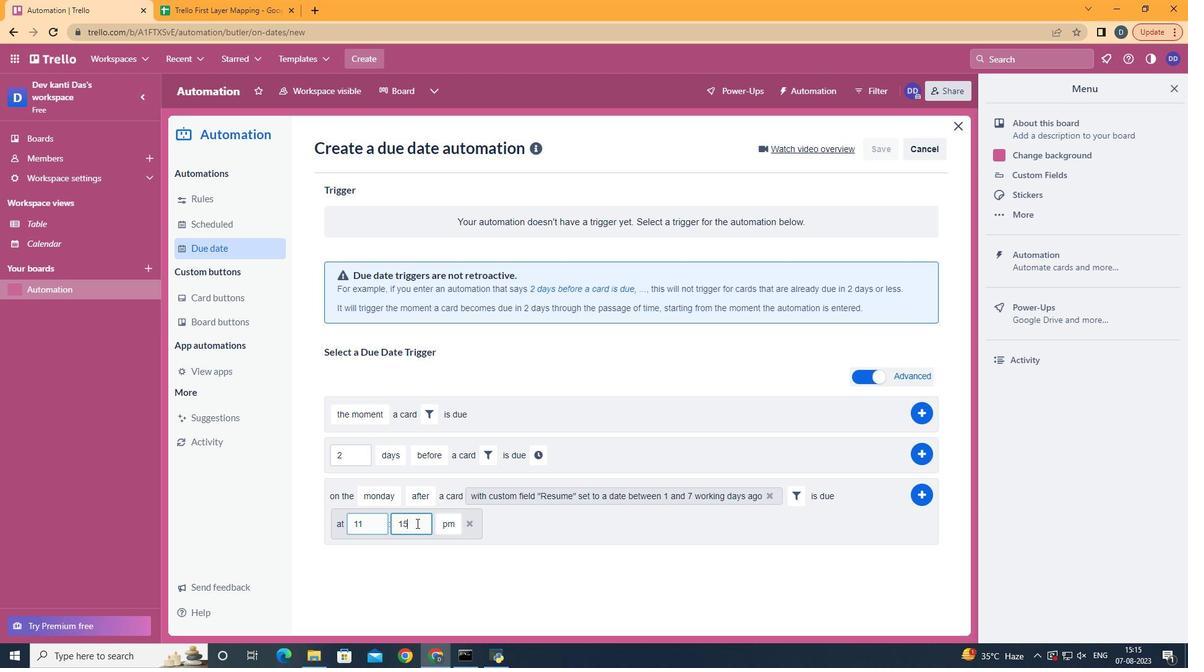 
Action: Mouse pressed left at (416, 523)
Screenshot: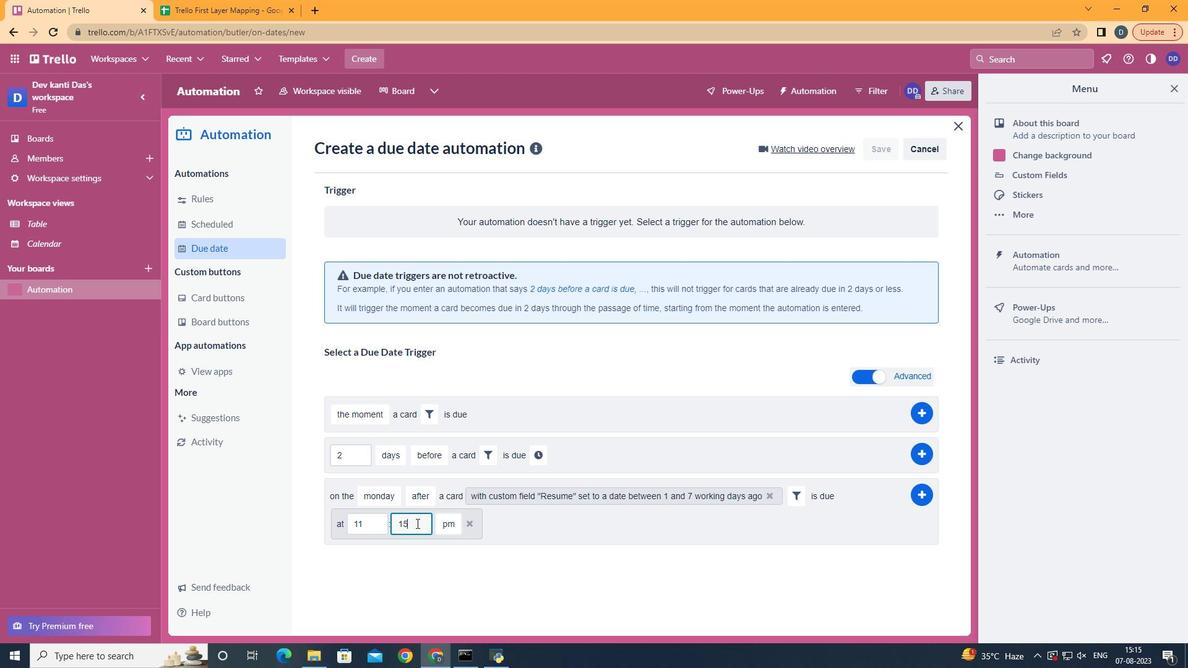 
Action: Key pressed <Key.backspace><Key.backspace>00
Screenshot: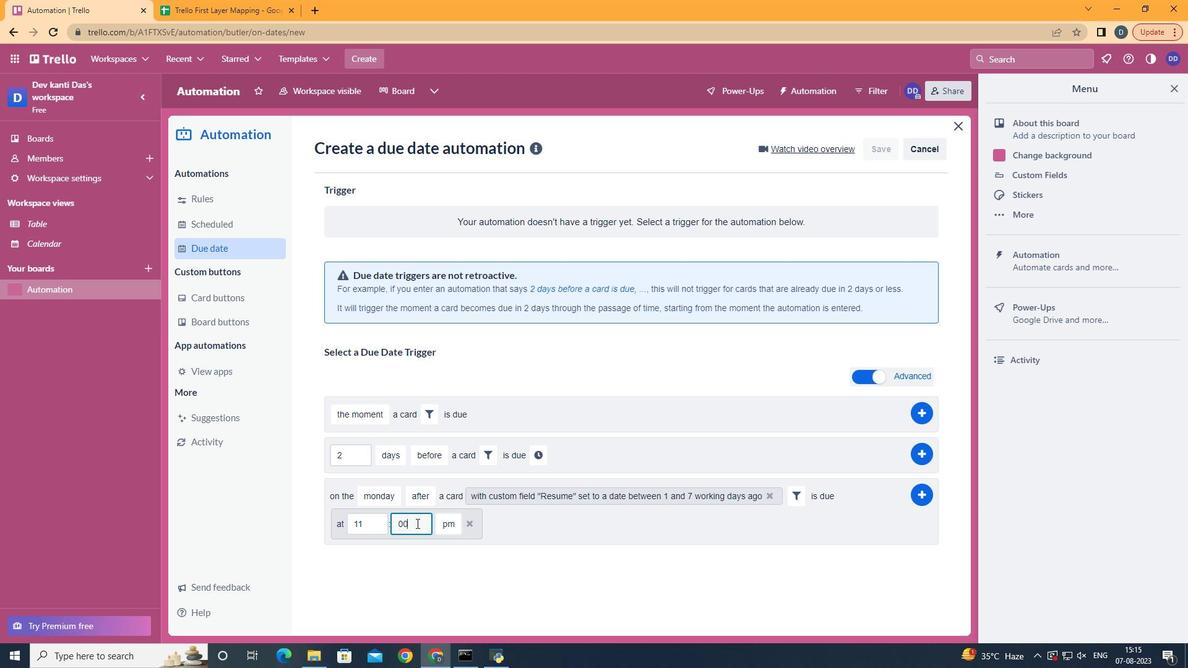 
Action: Mouse moved to (451, 546)
Screenshot: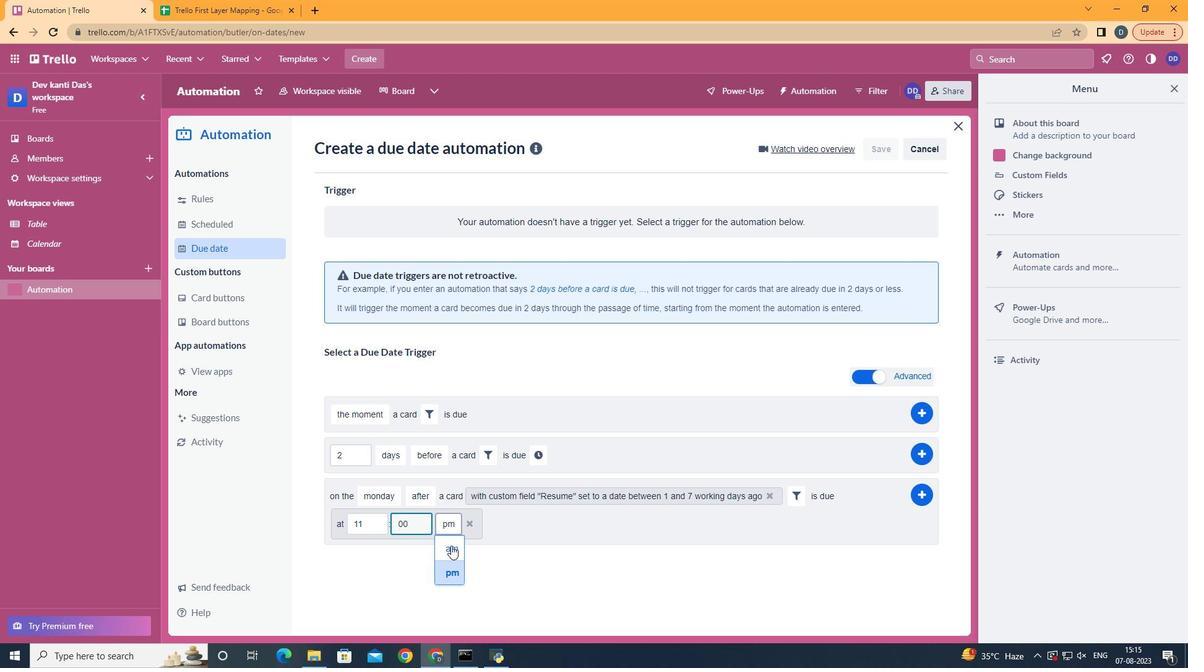 
Action: Mouse pressed left at (451, 546)
Screenshot: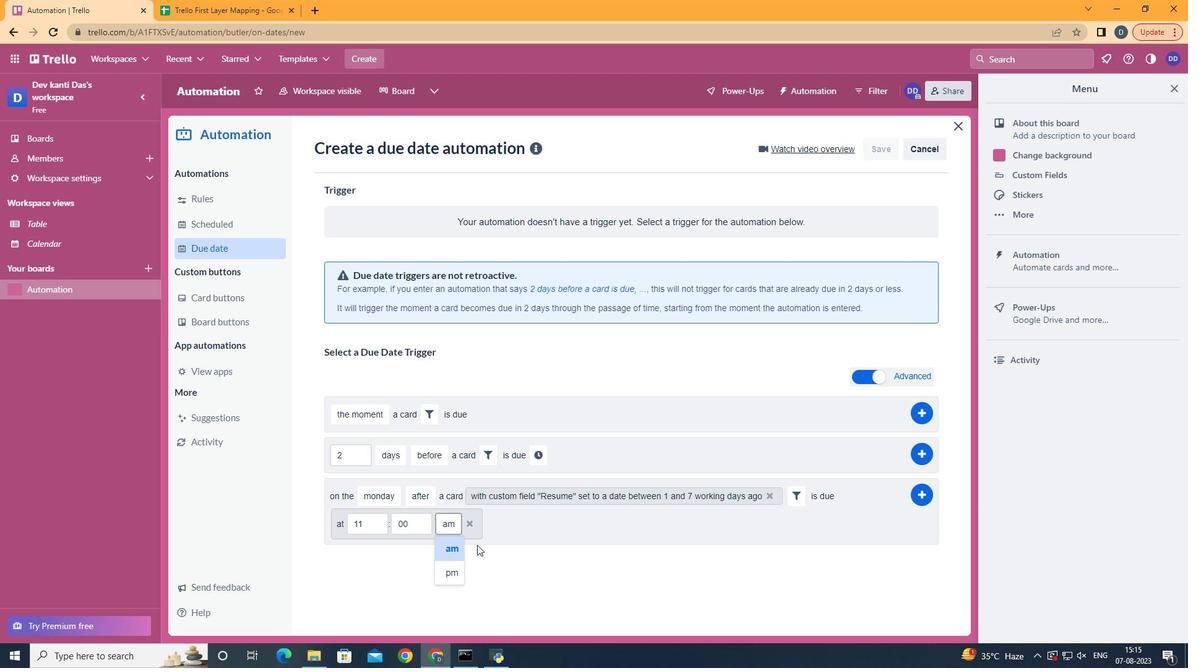 
Action: Mouse moved to (923, 499)
Screenshot: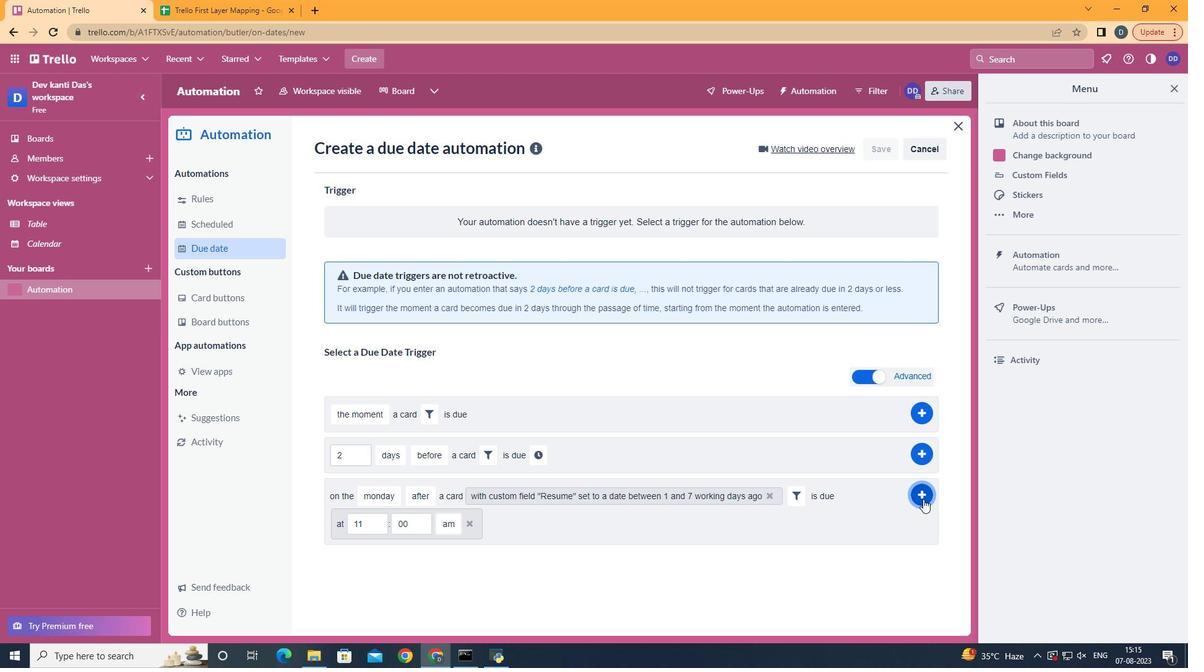 
Action: Mouse pressed left at (923, 499)
Screenshot: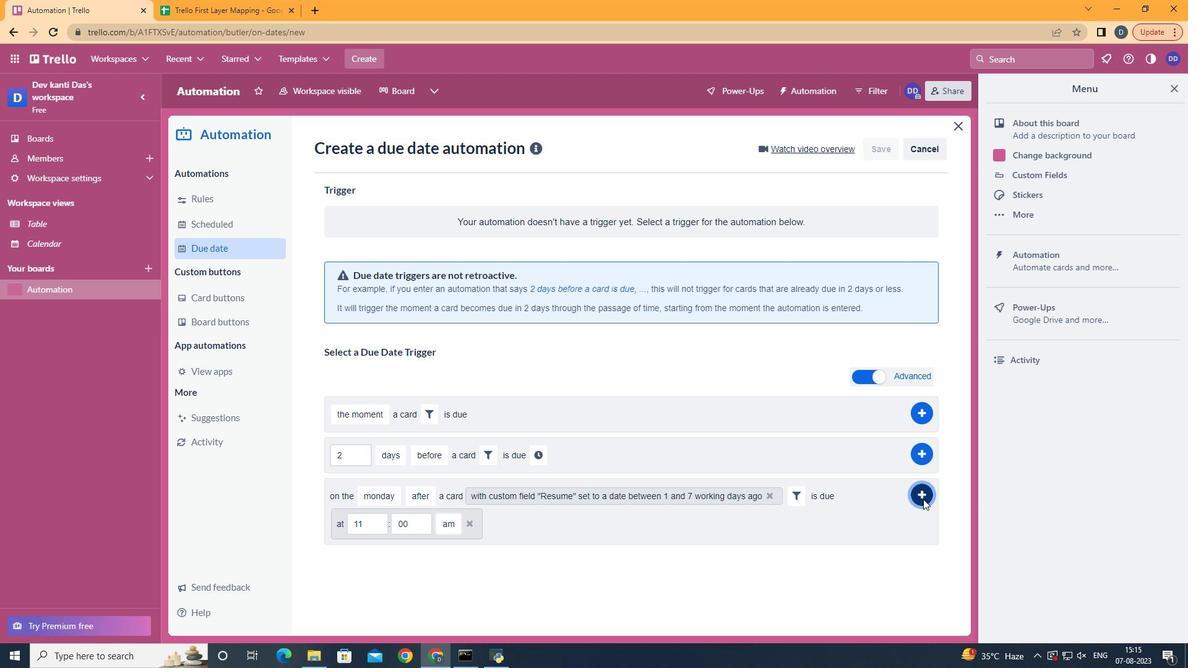 
Action: Mouse moved to (573, 242)
Screenshot: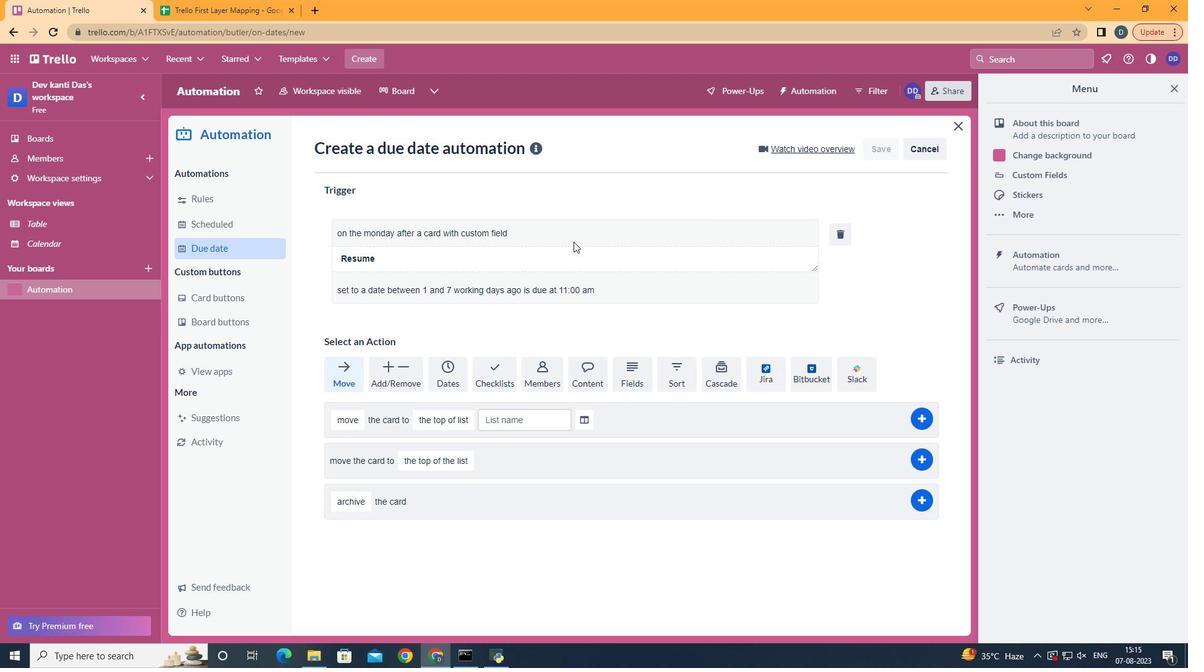 
